 Task: Look for space in Râmnicu Sărat, Romania from 15th June, 2023 to 21st June, 2023 for 5 adults in price range Rs.14000 to Rs.25000. Place can be entire place with 3 bedrooms having 3 beds and 3 bathrooms. Property type can be house, flat, guest house. Booking option can be shelf check-in. Required host language is English.
Action: Mouse moved to (474, 81)
Screenshot: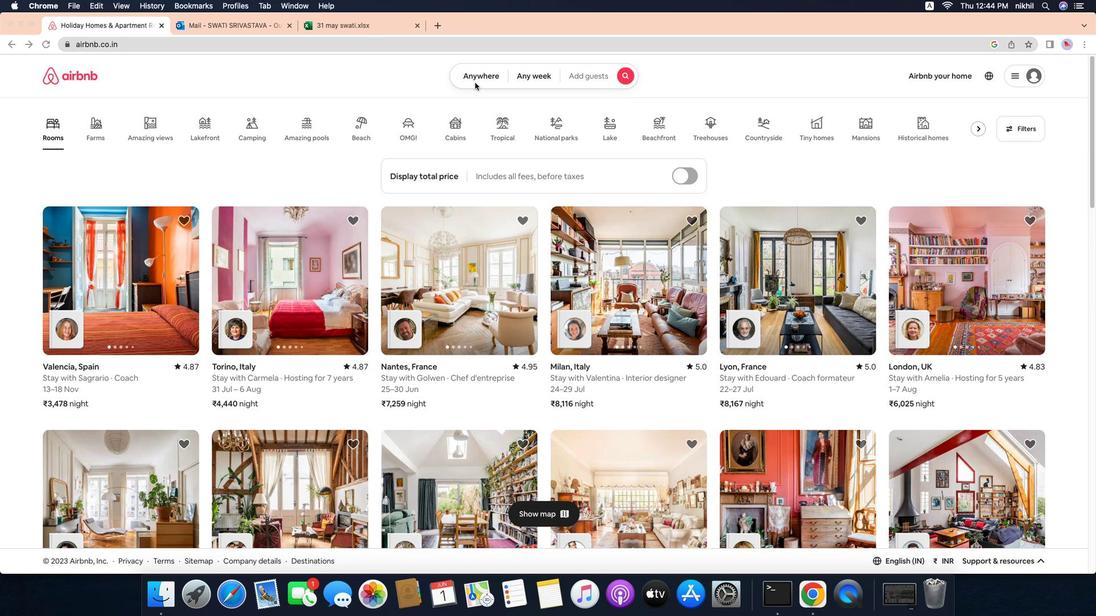 
Action: Mouse pressed left at (474, 81)
Screenshot: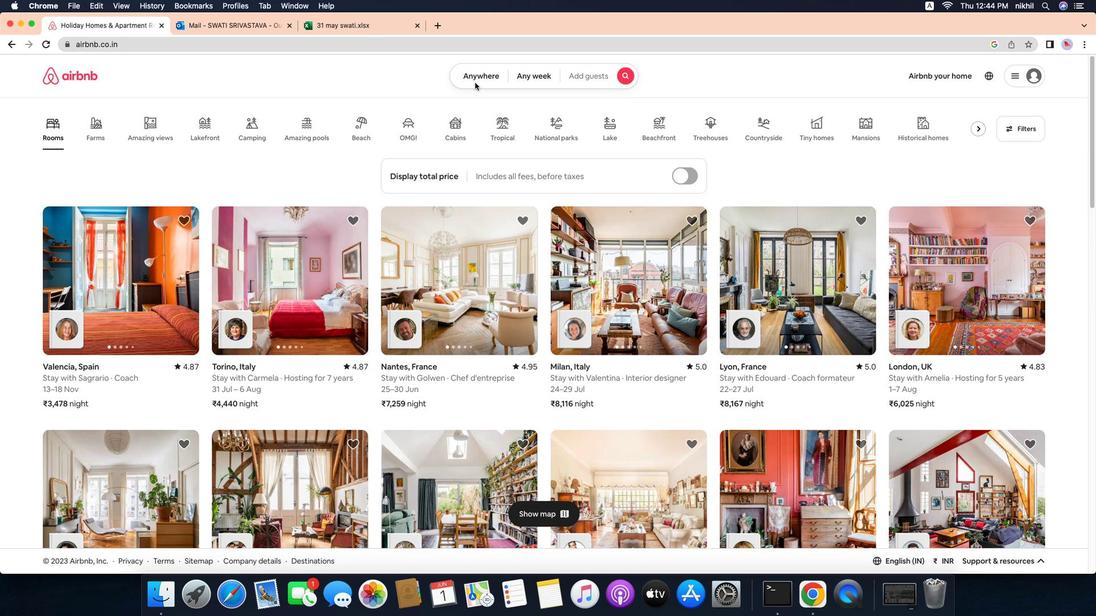 
Action: Mouse moved to (479, 77)
Screenshot: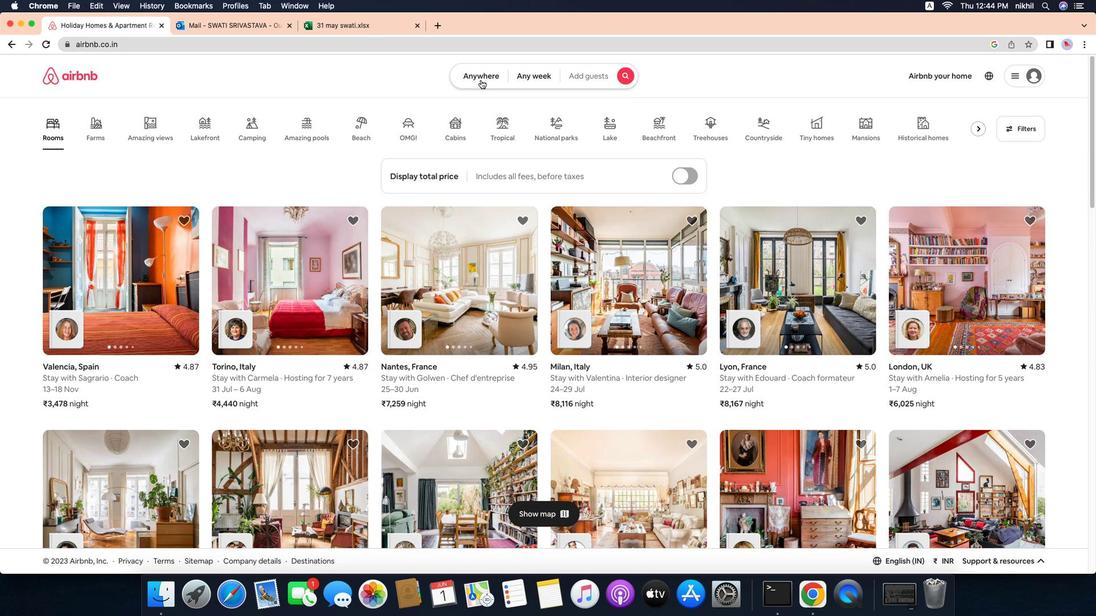 
Action: Mouse pressed left at (479, 77)
Screenshot: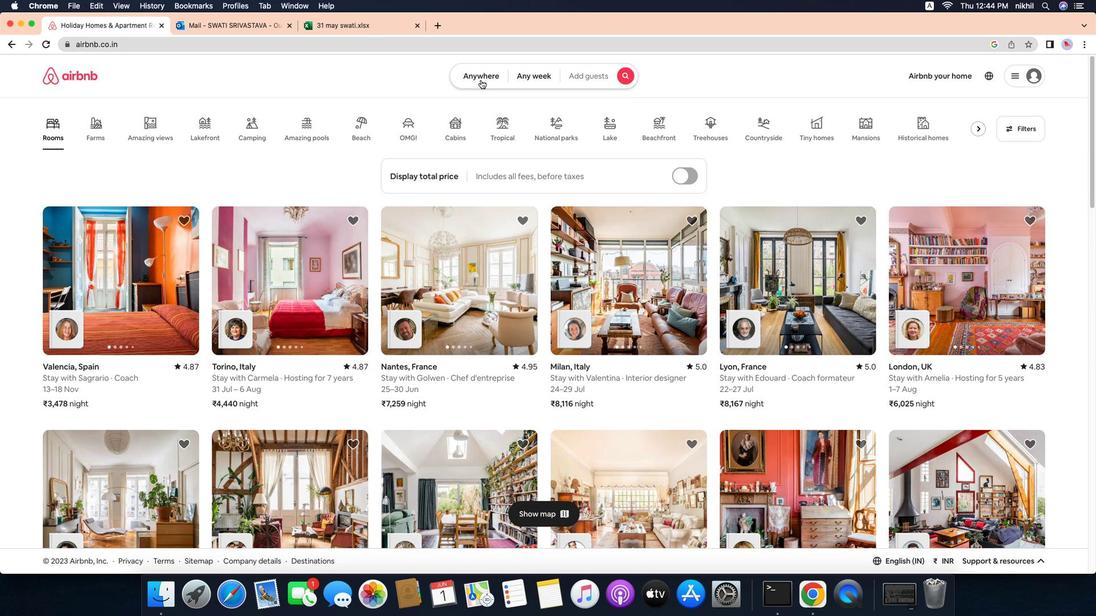 
Action: Mouse moved to (392, 118)
Screenshot: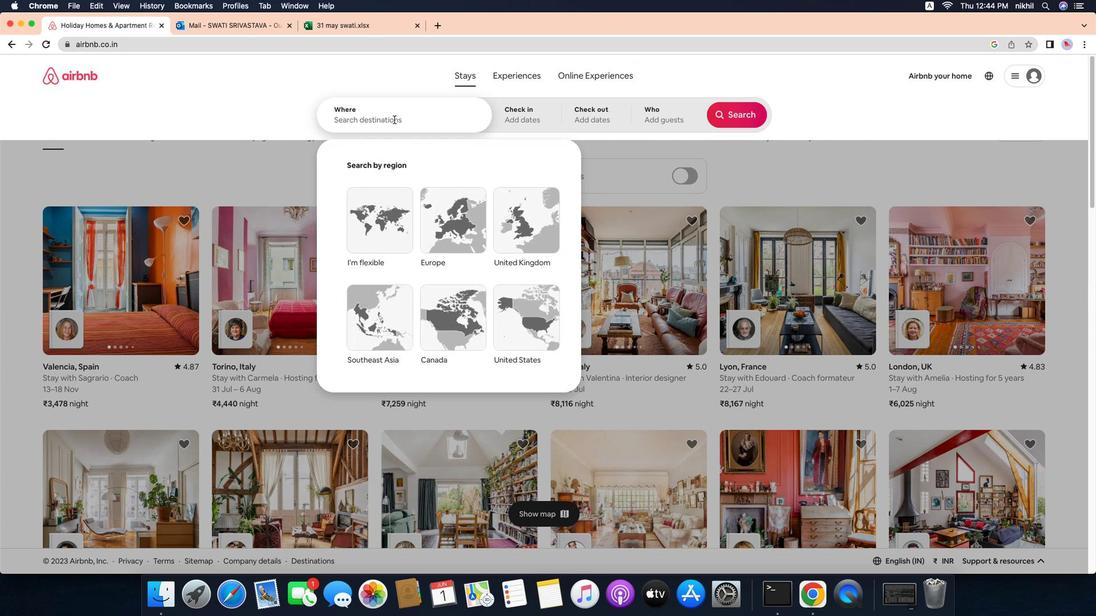 
Action: Mouse pressed left at (392, 118)
Screenshot: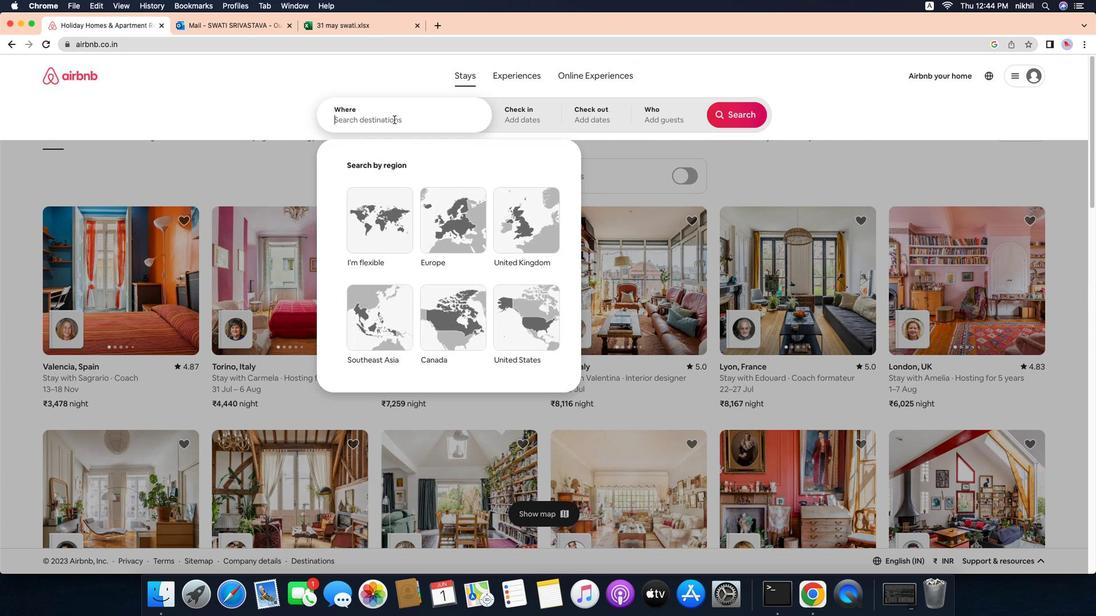 
Action: Mouse moved to (393, 117)
Screenshot: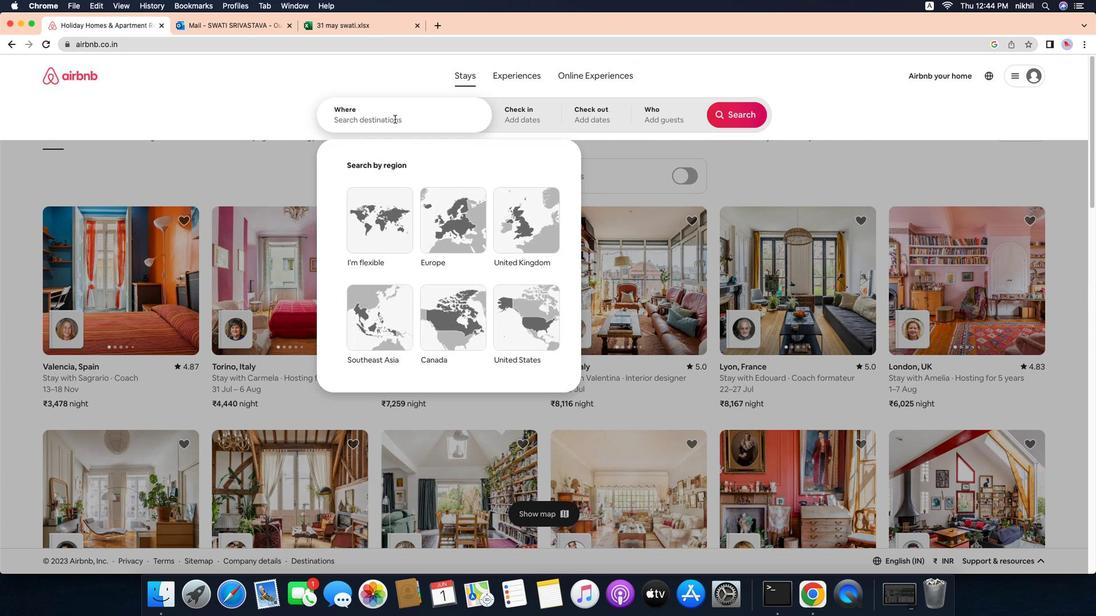 
Action: Key pressed Key.caps_lock'R'Key.caps_lock'a''m''n''i''c''u'Key.spaceKey.caps_lock'S'Key.caps_lock'a'
Screenshot: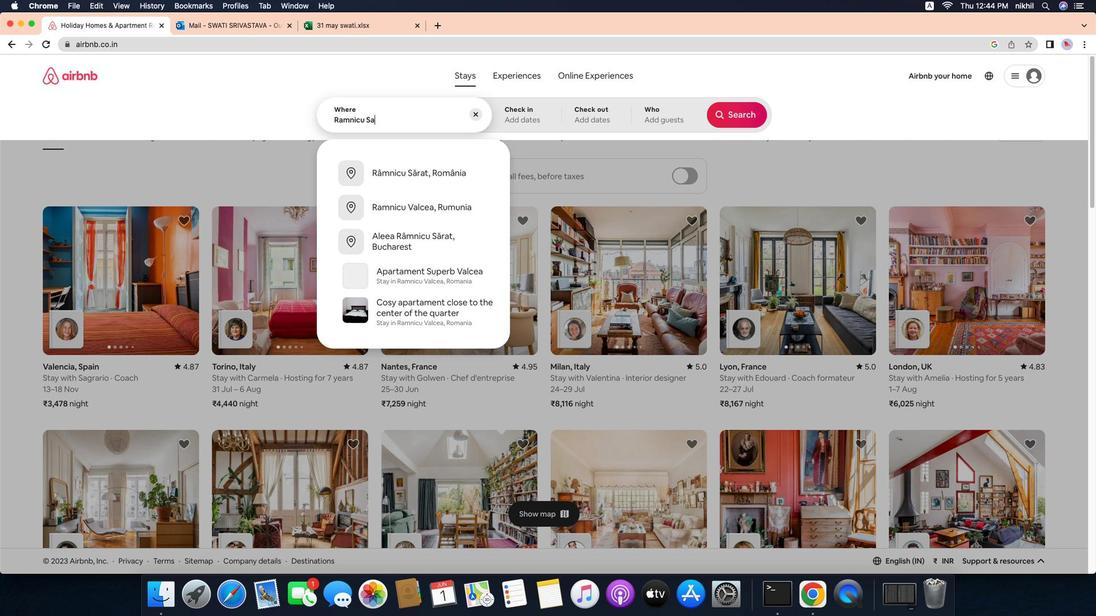 
Action: Mouse moved to (466, 179)
Screenshot: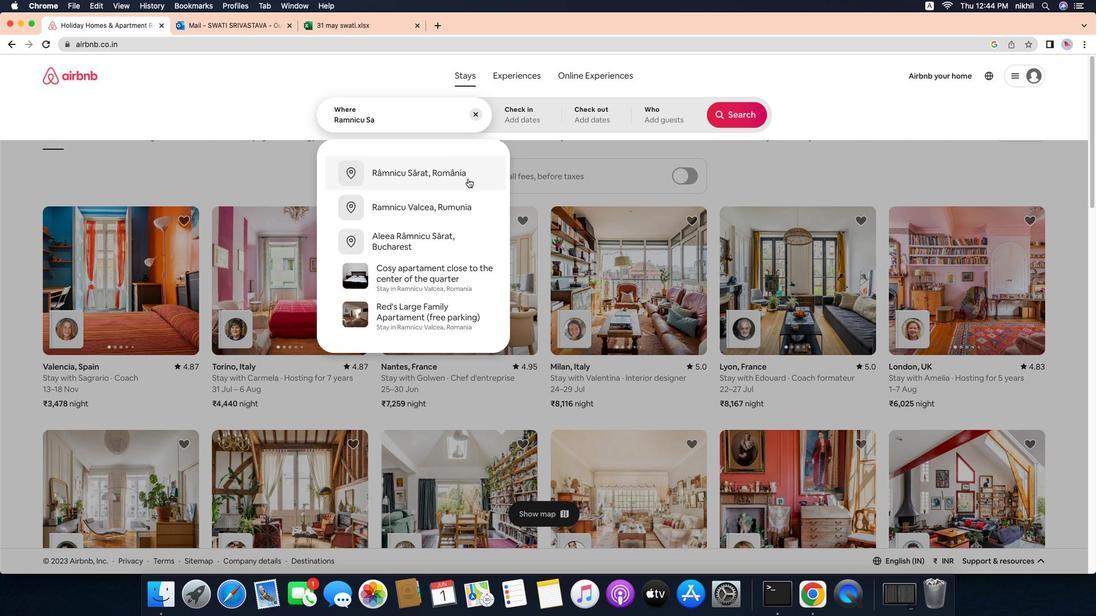 
Action: Mouse pressed left at (466, 179)
Screenshot: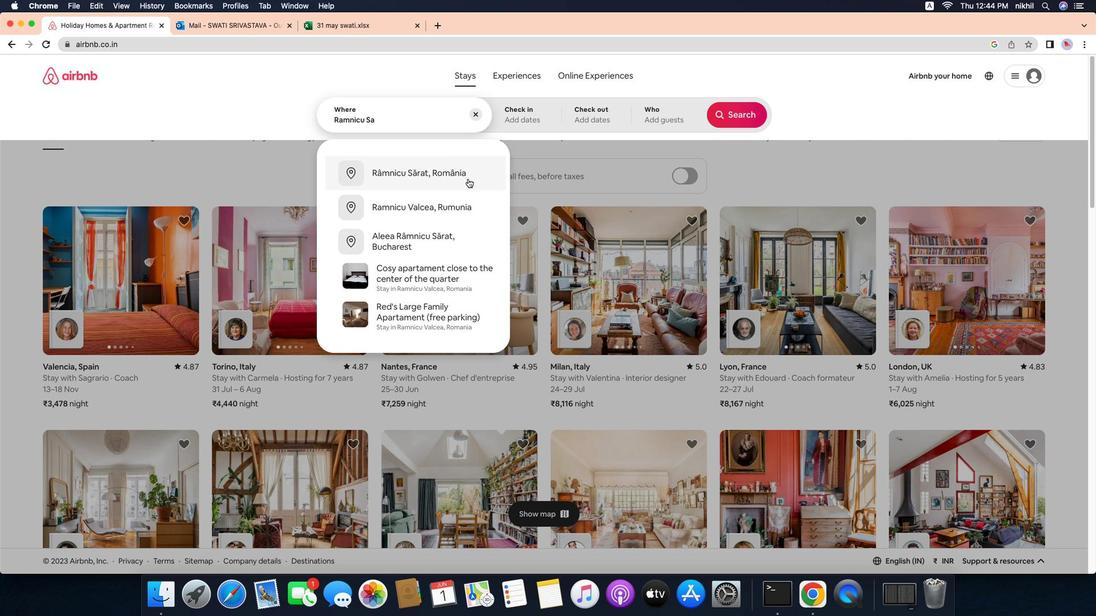 
Action: Mouse moved to (462, 296)
Screenshot: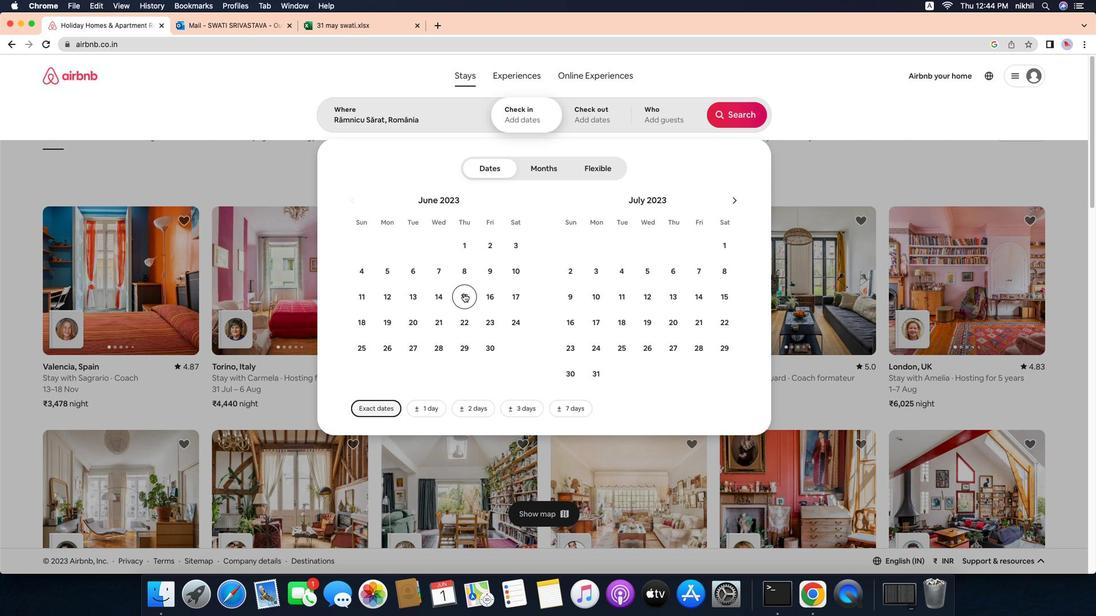 
Action: Mouse pressed left at (462, 296)
Screenshot: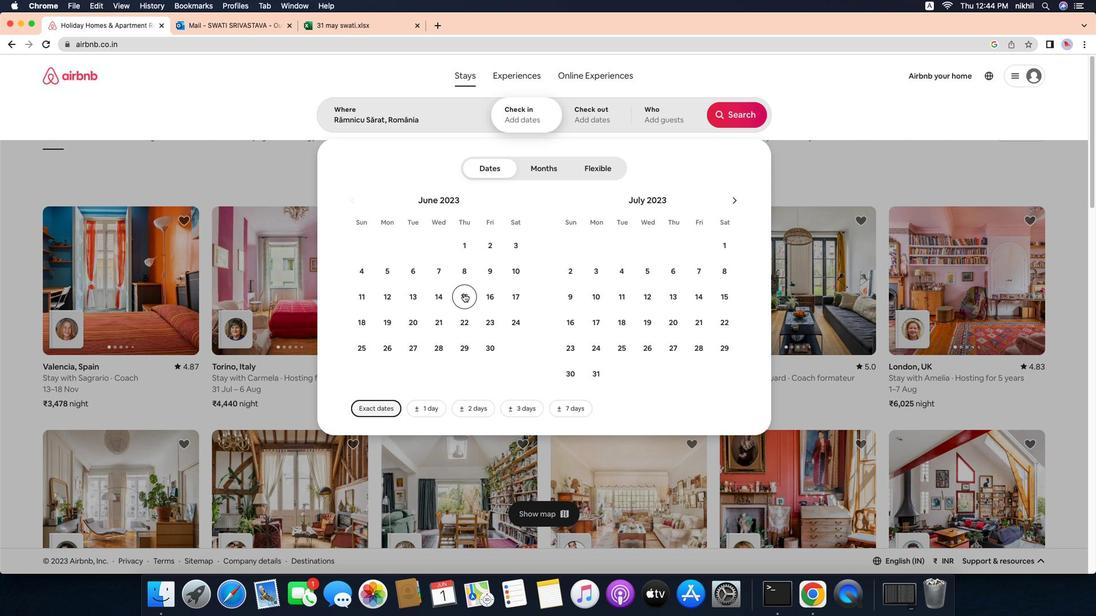
Action: Mouse moved to (429, 325)
Screenshot: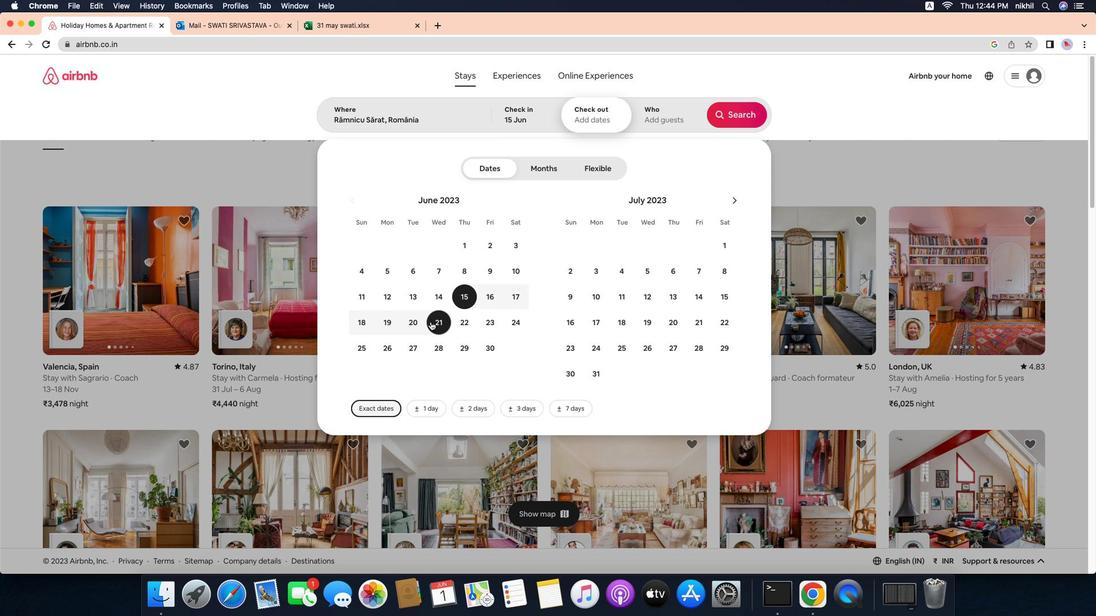 
Action: Mouse pressed left at (429, 325)
Screenshot: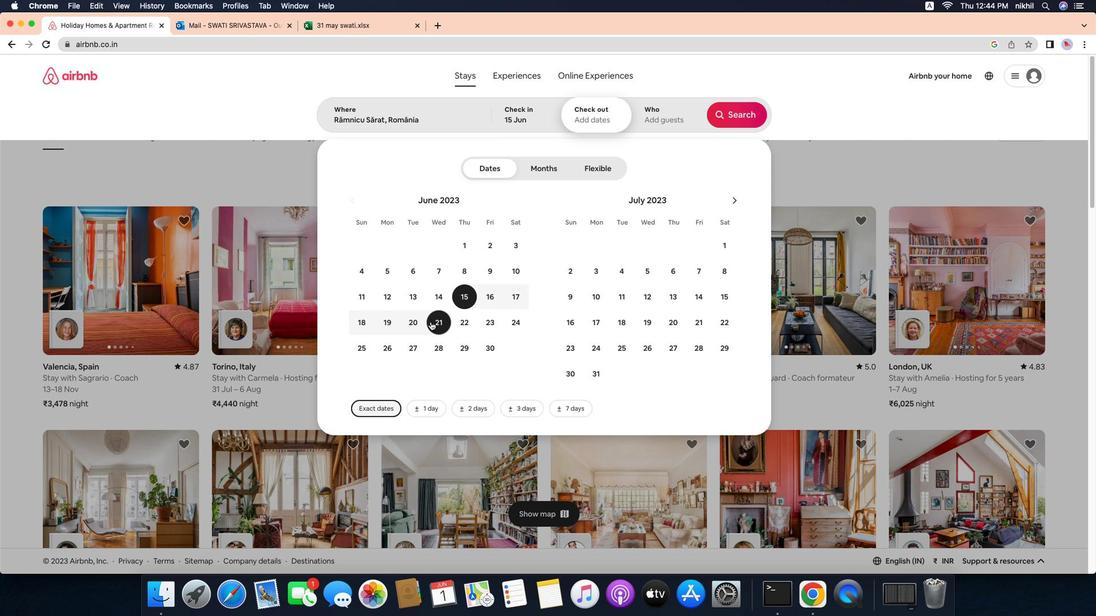 
Action: Mouse moved to (662, 114)
Screenshot: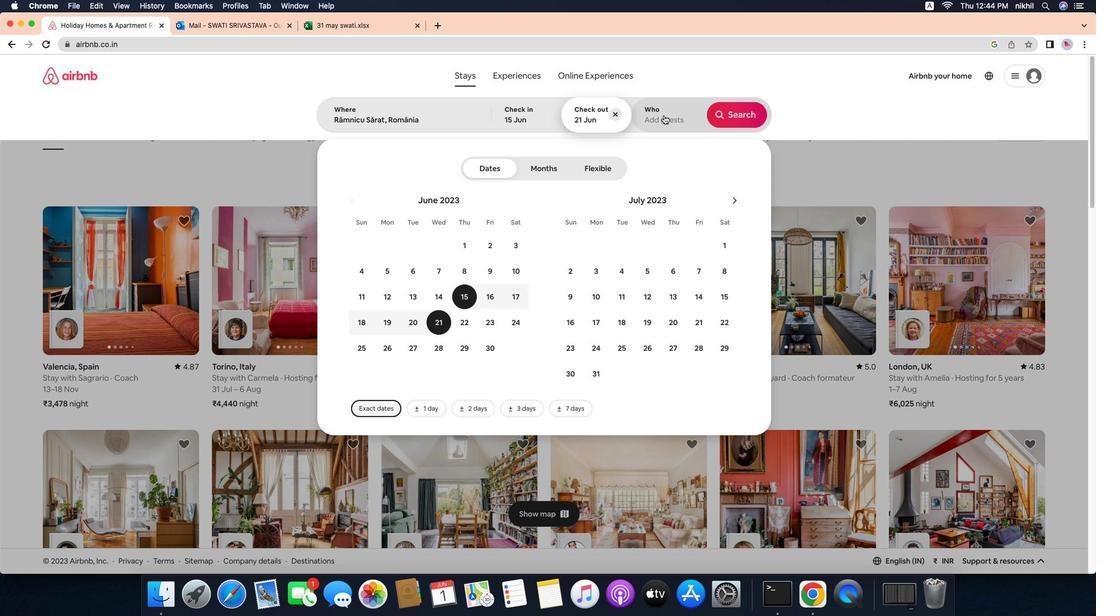 
Action: Mouse pressed left at (662, 114)
Screenshot: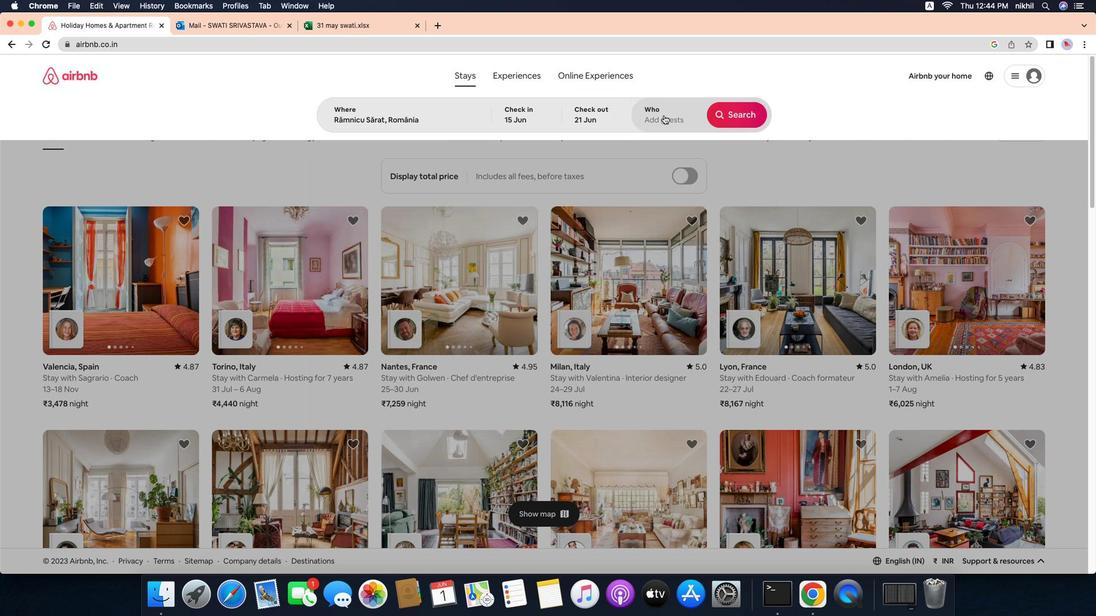 
Action: Mouse moved to (733, 170)
Screenshot: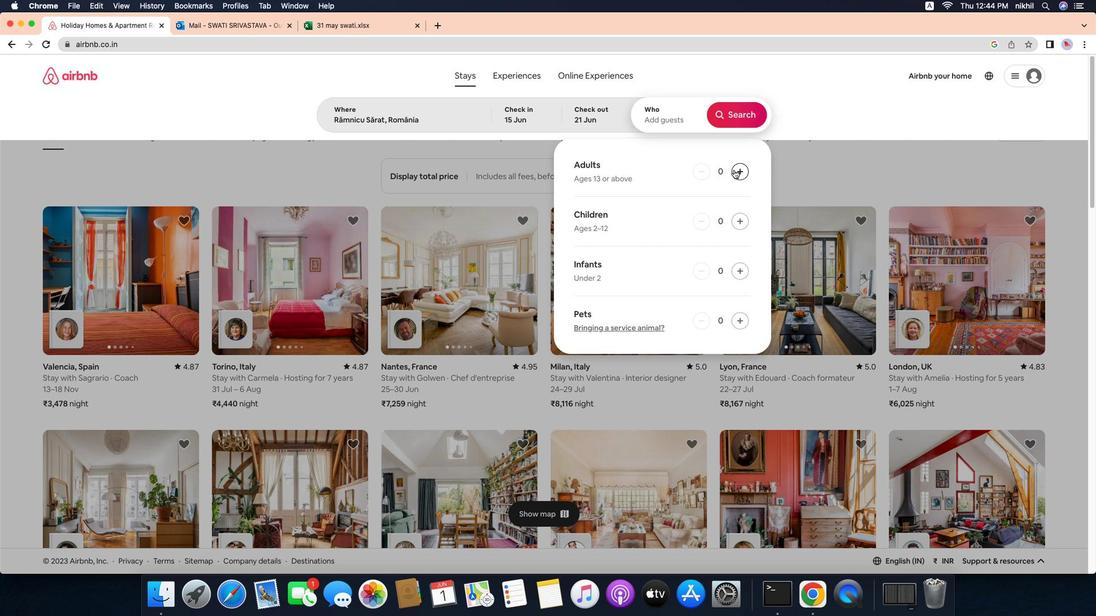 
Action: Mouse pressed left at (733, 170)
Screenshot: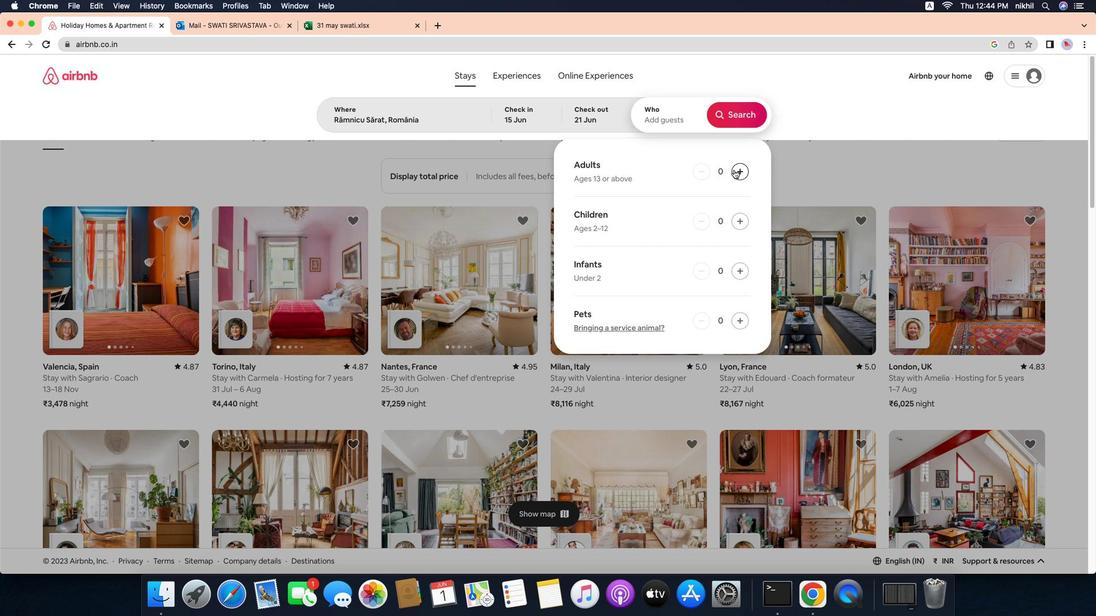 
Action: Mouse pressed left at (733, 170)
Screenshot: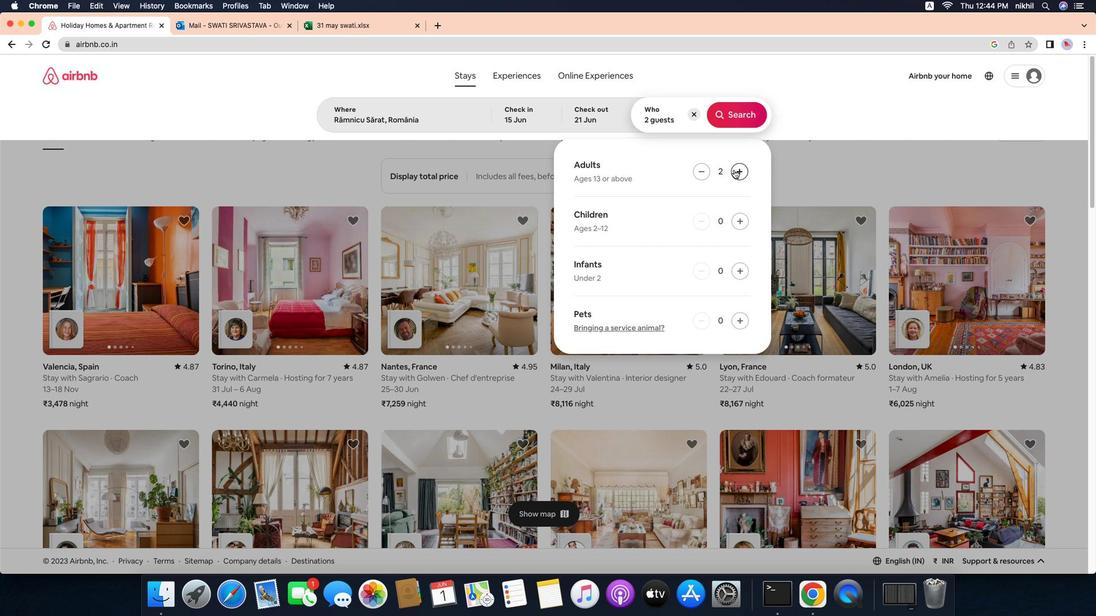 
Action: Mouse pressed left at (733, 170)
Screenshot: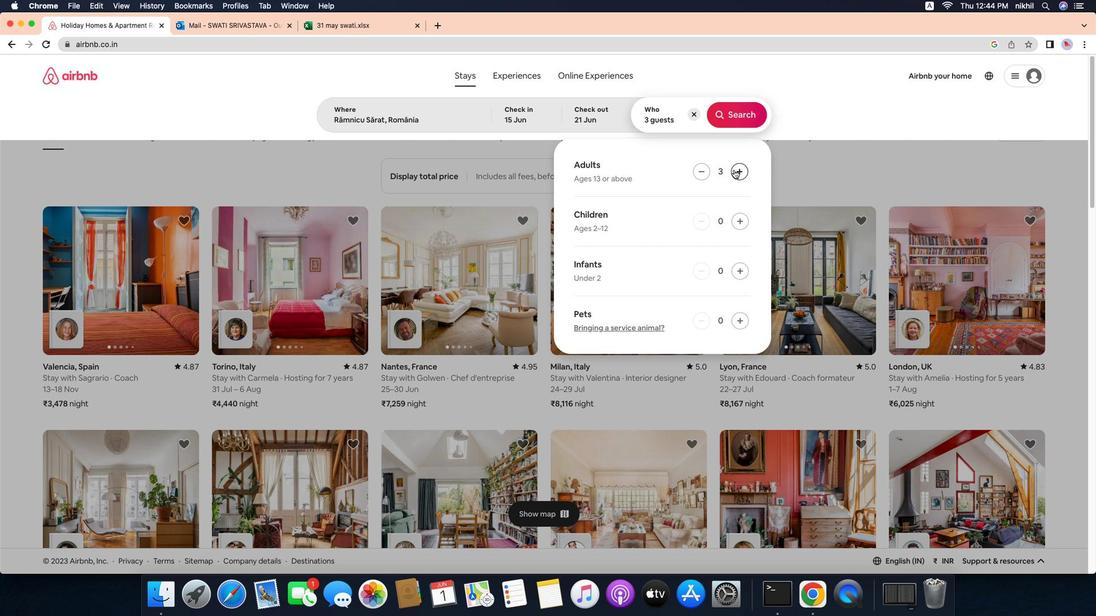 
Action: Mouse pressed left at (733, 170)
Screenshot: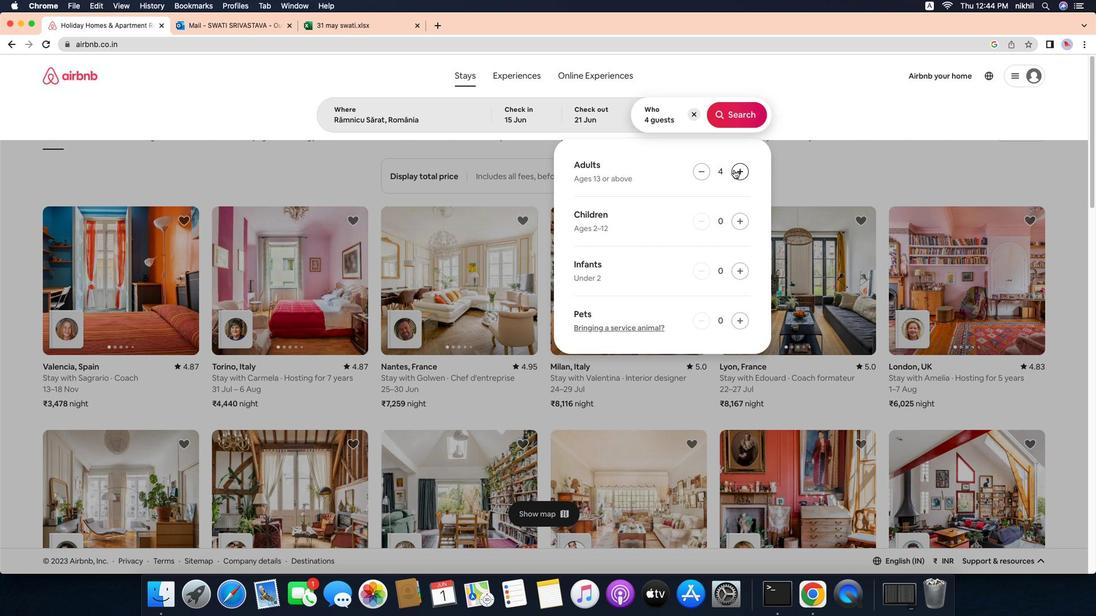 
Action: Mouse pressed left at (733, 170)
Screenshot: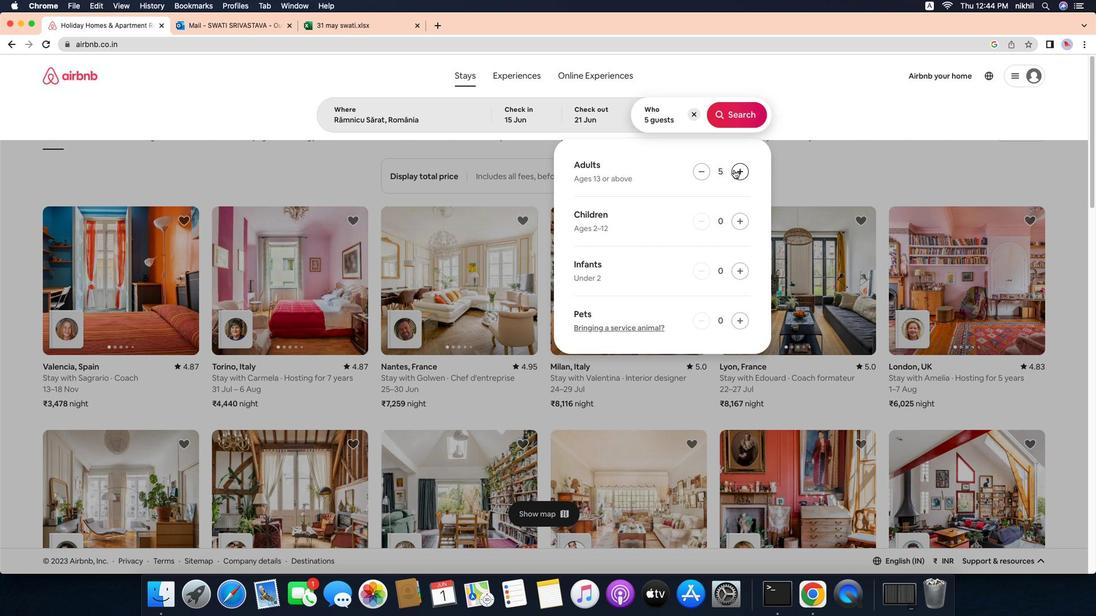 
Action: Mouse moved to (727, 115)
Screenshot: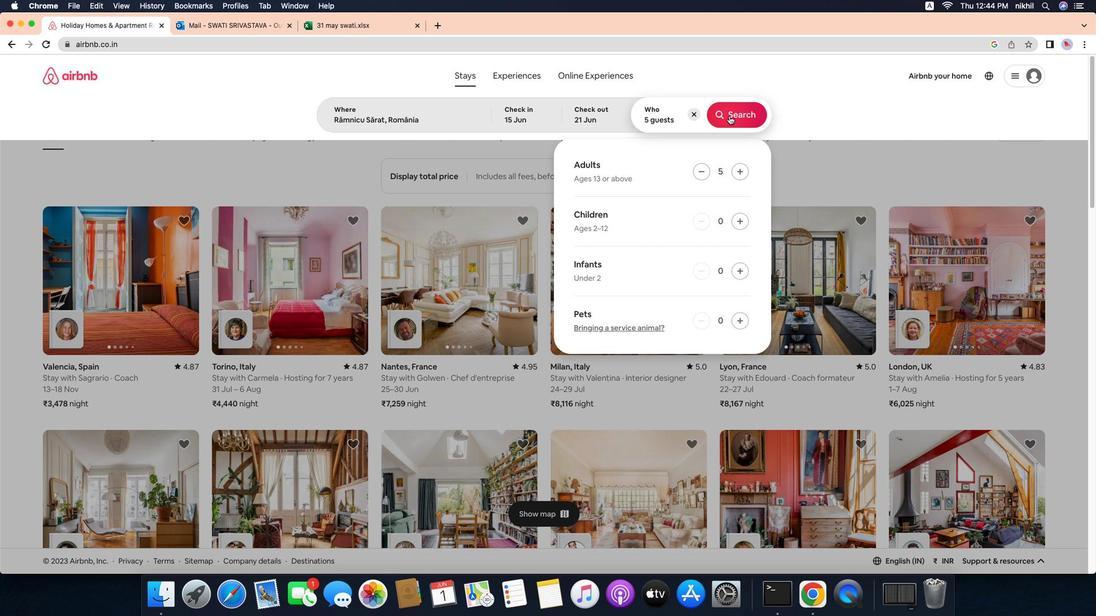 
Action: Mouse pressed left at (727, 115)
Screenshot: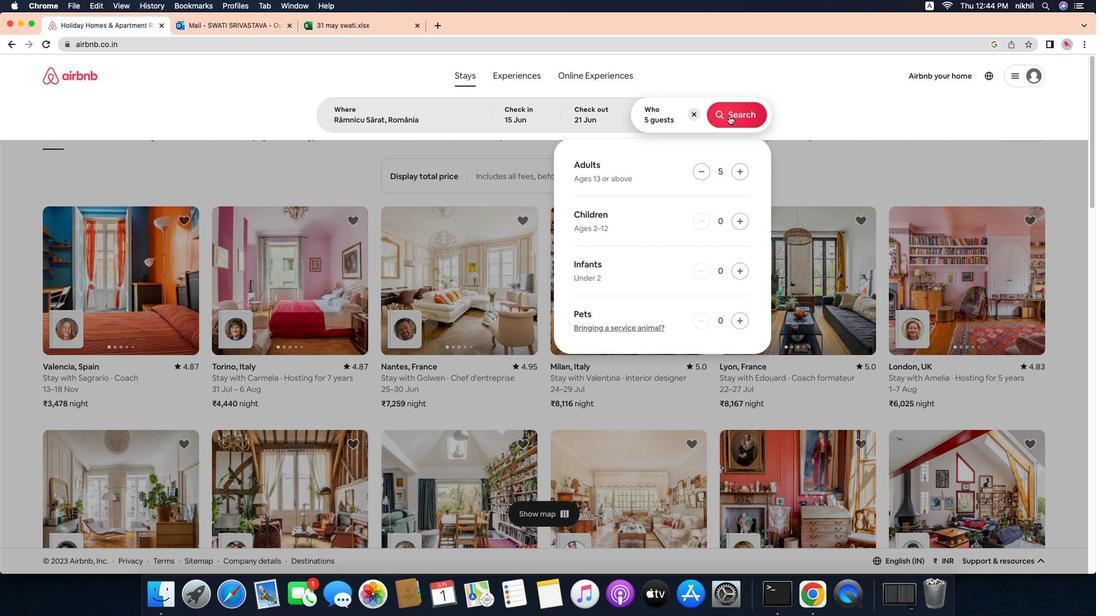 
Action: Mouse moved to (1045, 122)
Screenshot: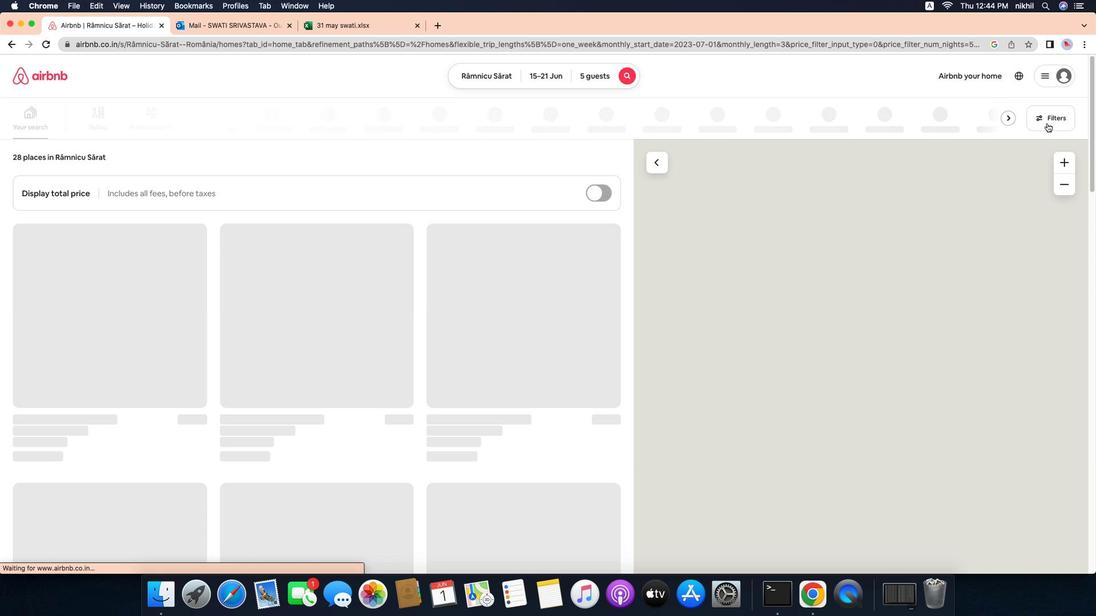 
Action: Mouse pressed left at (1045, 122)
Screenshot: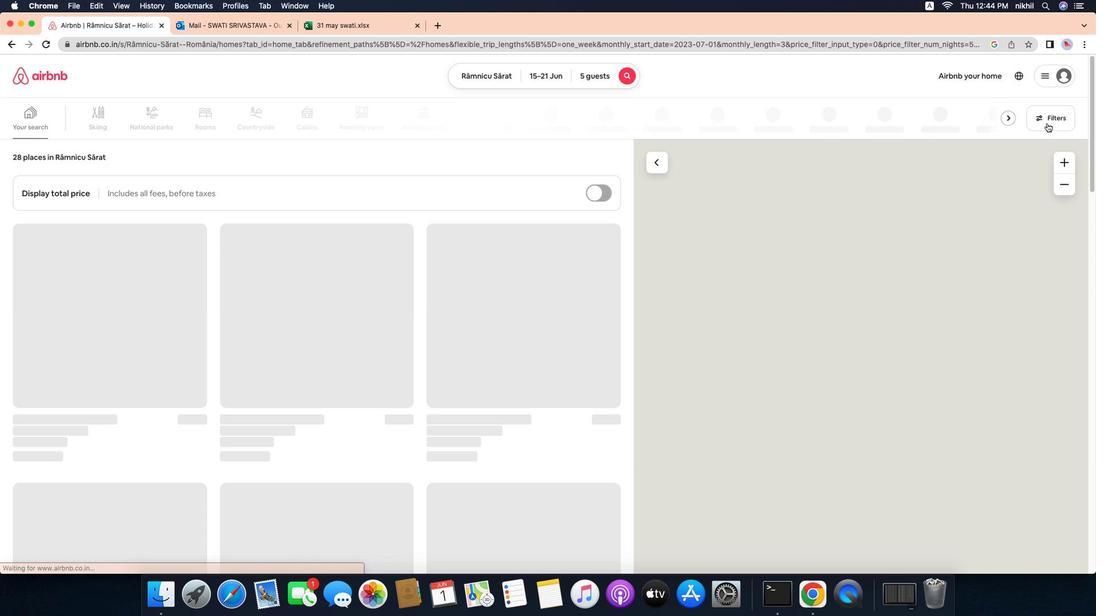
Action: Mouse moved to (412, 391)
Screenshot: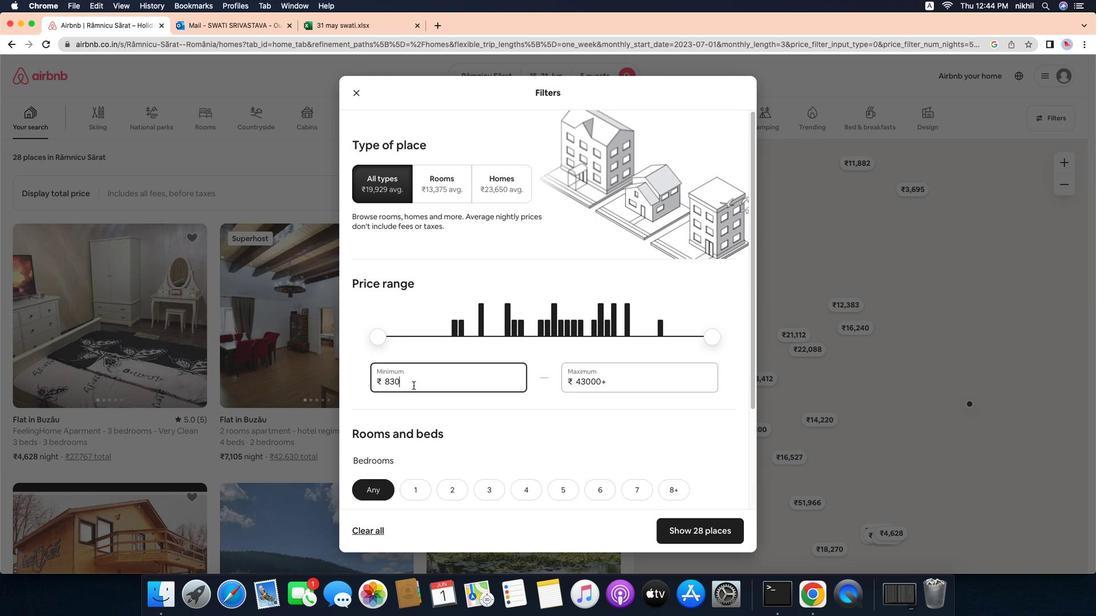 
Action: Mouse pressed left at (412, 391)
Screenshot: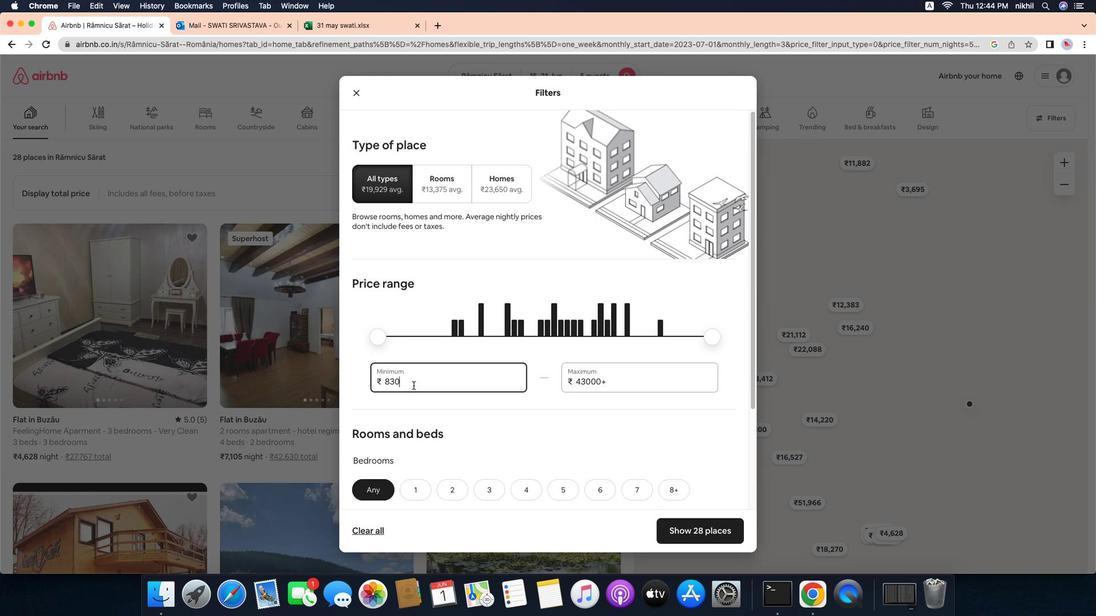 
Action: Mouse moved to (412, 390)
Screenshot: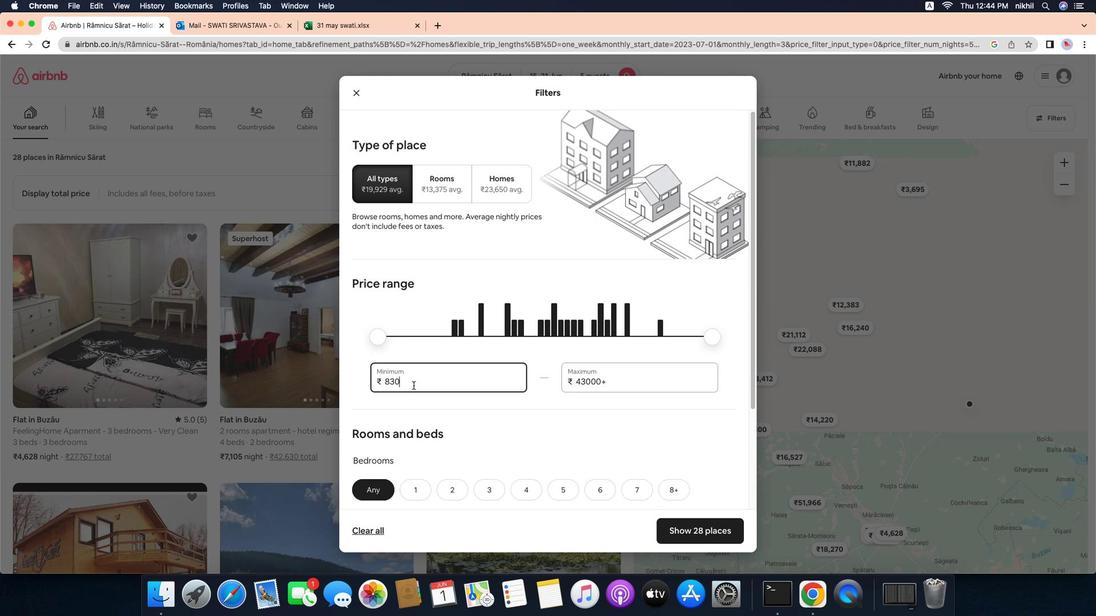 
Action: Key pressed Key.backspaceKey.backspaceKey.backspaceKey.backspace'1''4''0''0''0'
Screenshot: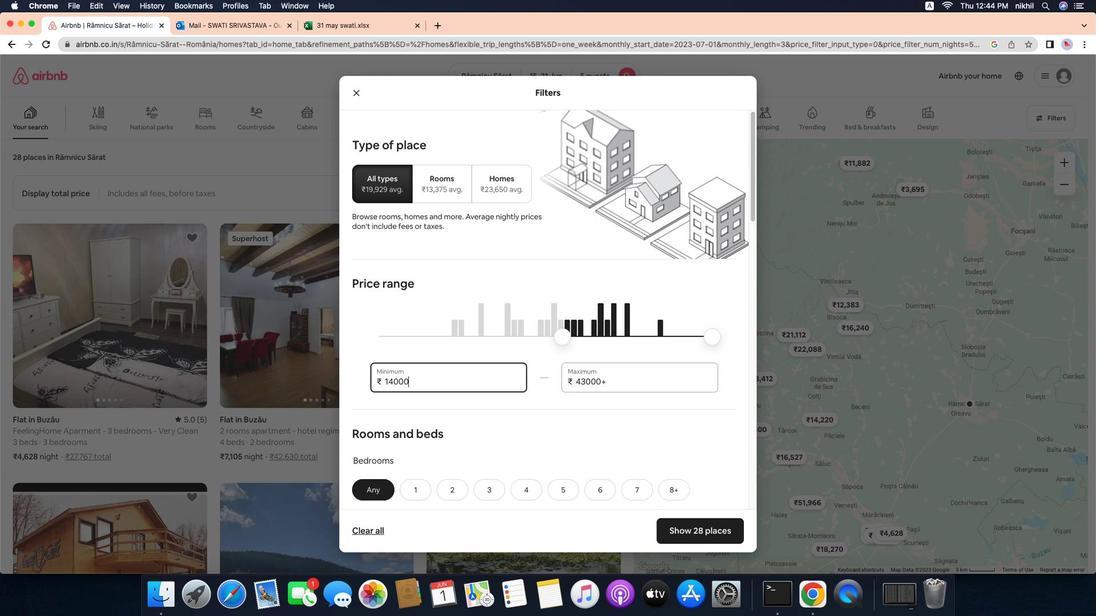 
Action: Mouse moved to (615, 388)
Screenshot: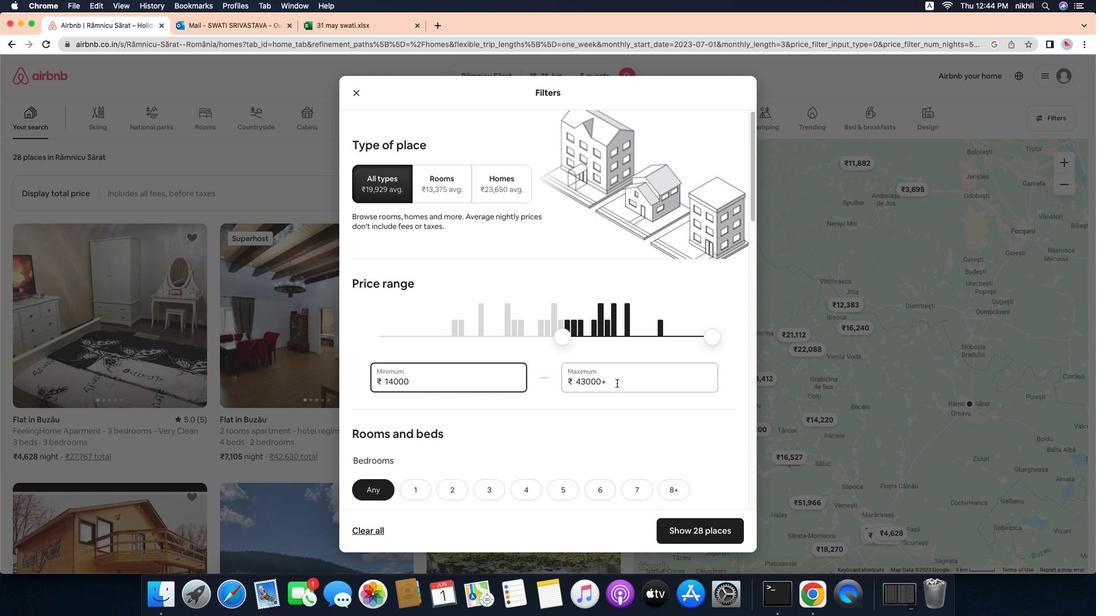 
Action: Mouse pressed left at (615, 388)
Screenshot: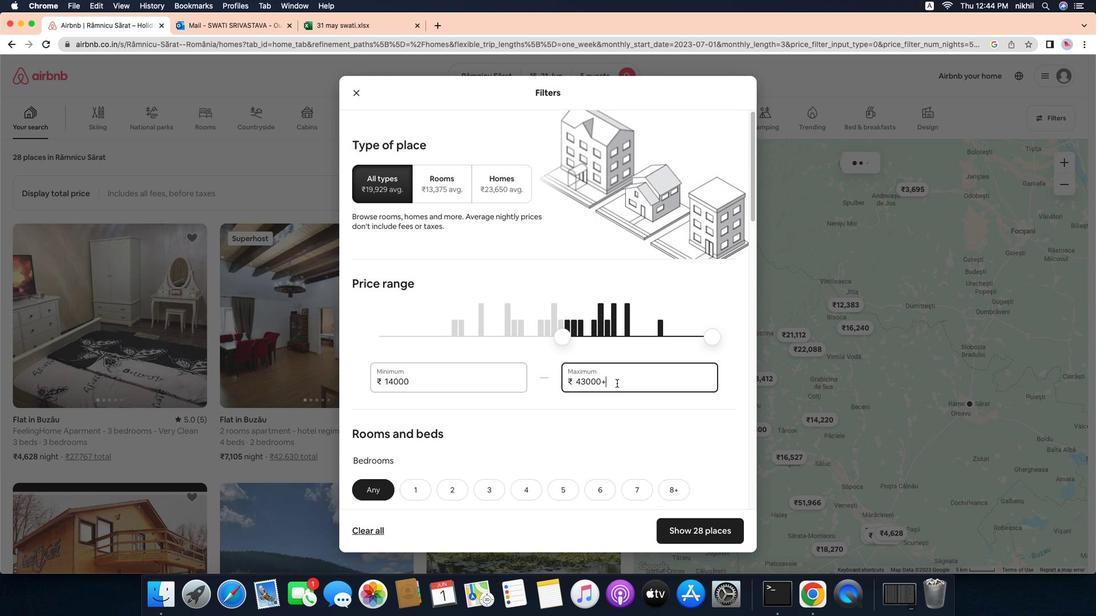 
Action: Mouse moved to (614, 388)
Screenshot: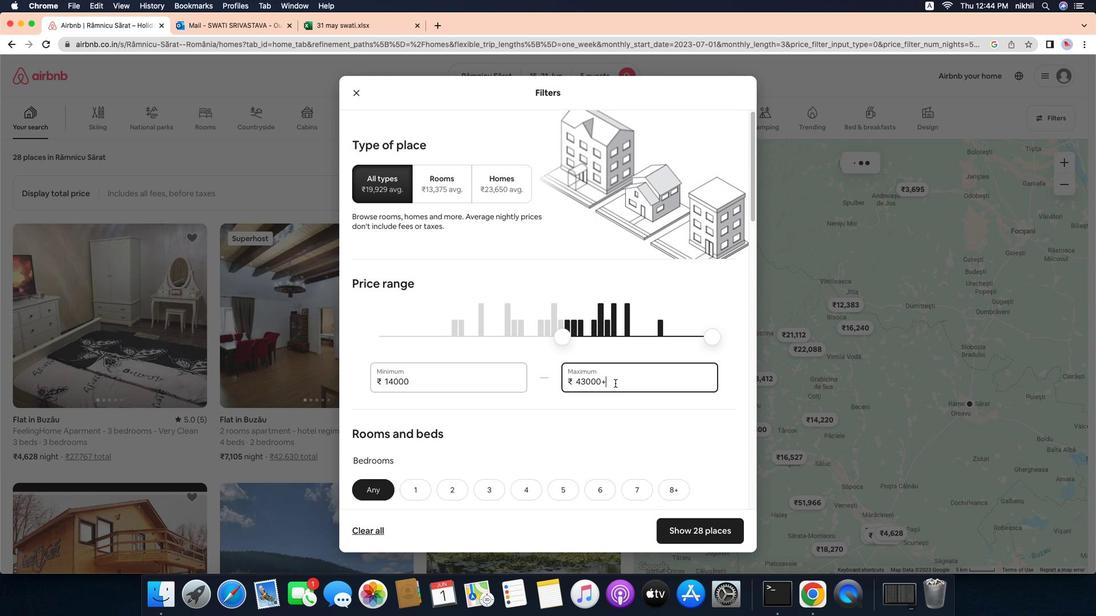 
Action: Key pressed Key.backspaceKey.backspaceKey.backspaceKey.backspaceKey.backspaceKey.backspace'2''5''0''0''0'
Screenshot: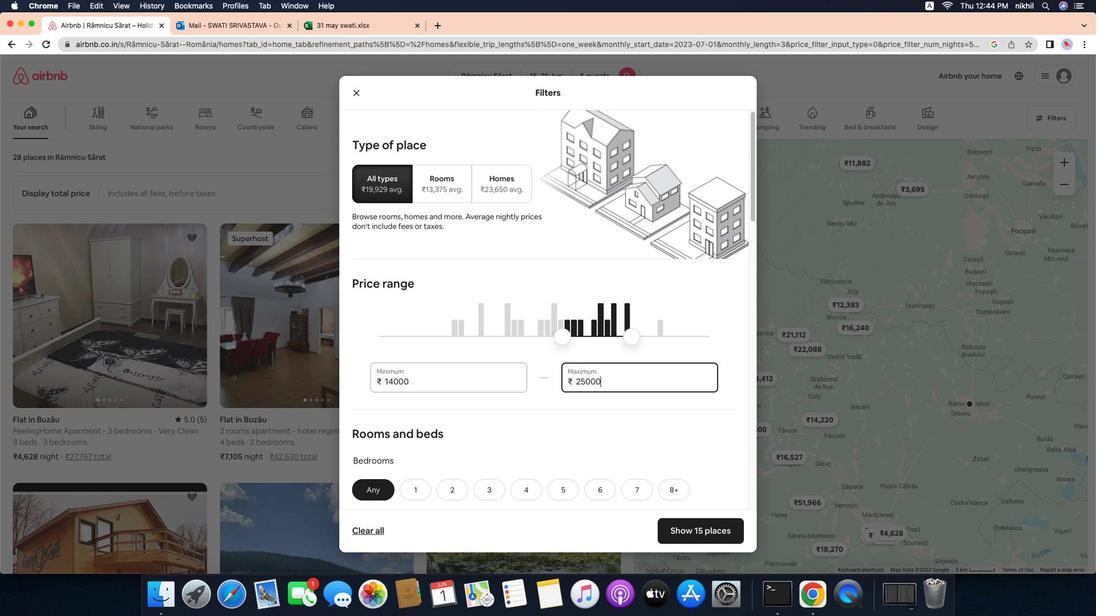
Action: Mouse moved to (522, 394)
Screenshot: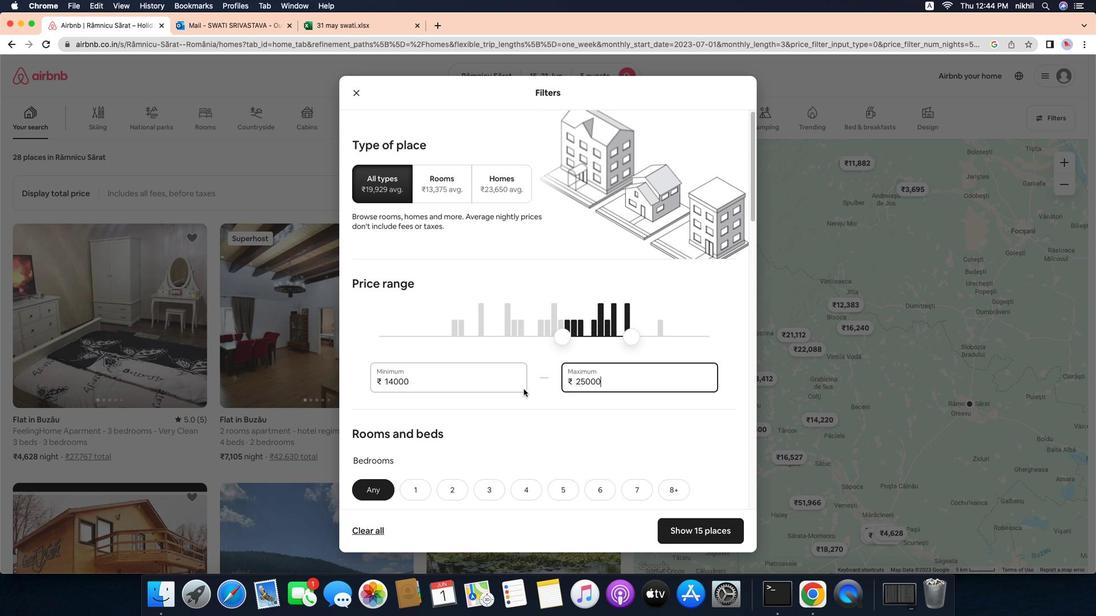 
Action: Mouse scrolled (522, 394) with delta (0, -3)
Screenshot: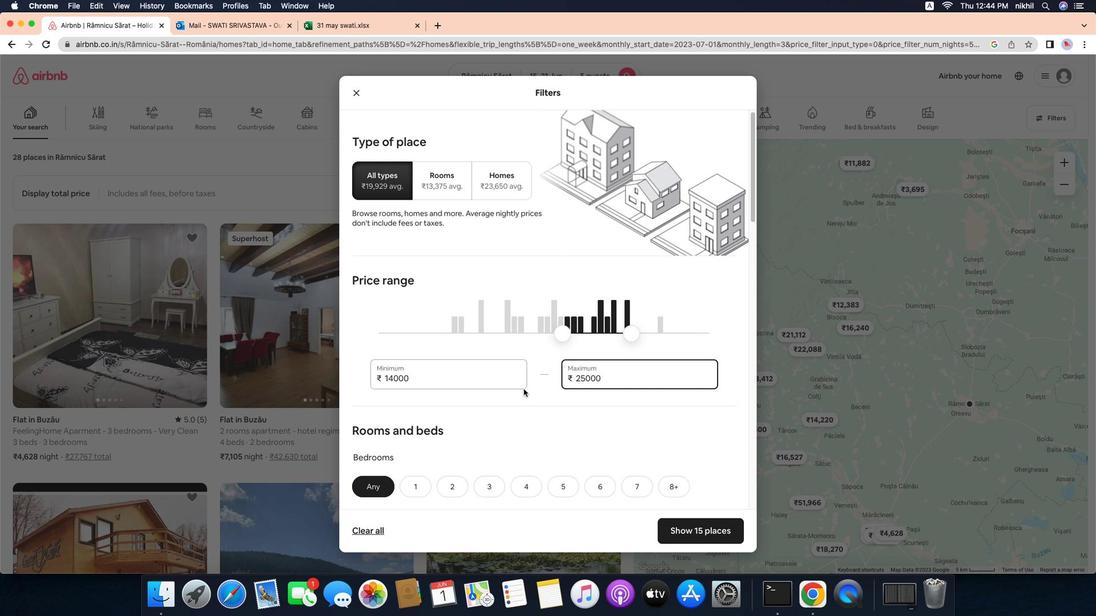 
Action: Mouse scrolled (522, 394) with delta (0, -3)
Screenshot: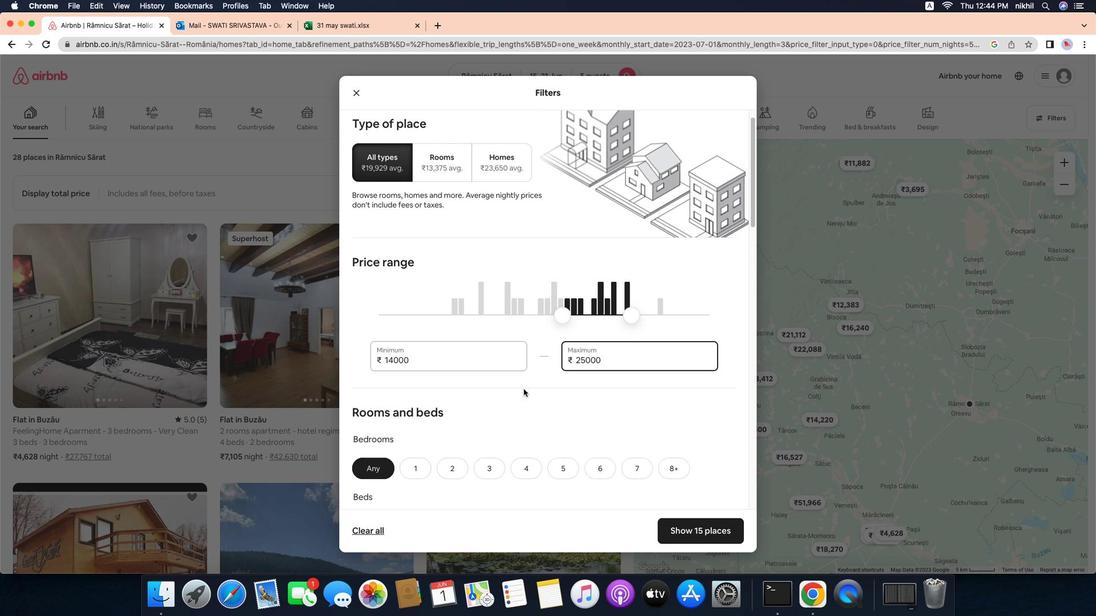 
Action: Mouse scrolled (522, 394) with delta (0, -4)
Screenshot: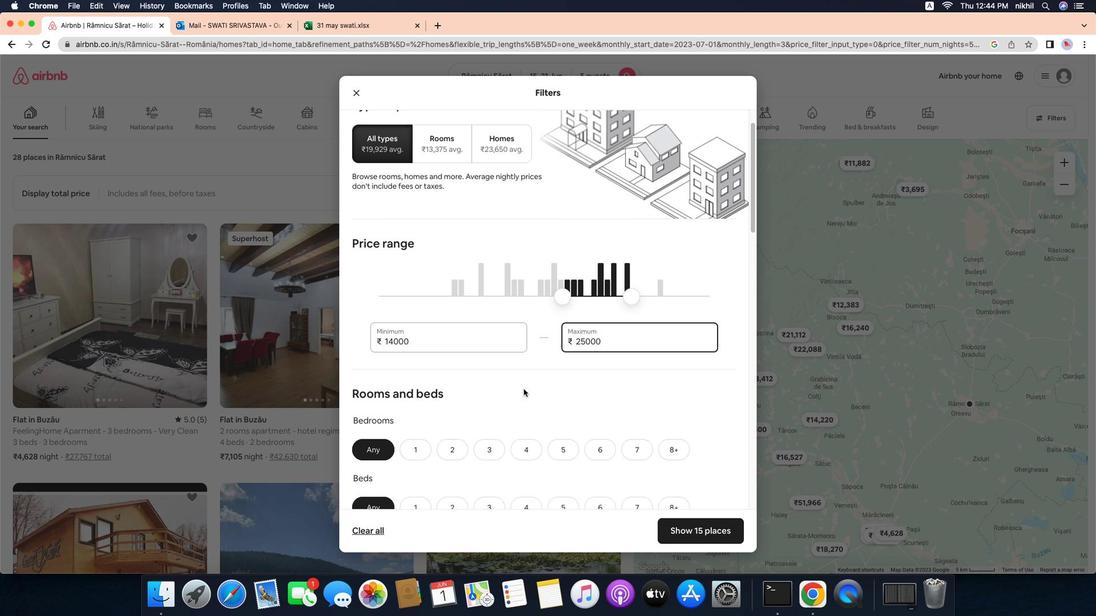 
Action: Mouse scrolled (522, 394) with delta (0, -4)
Screenshot: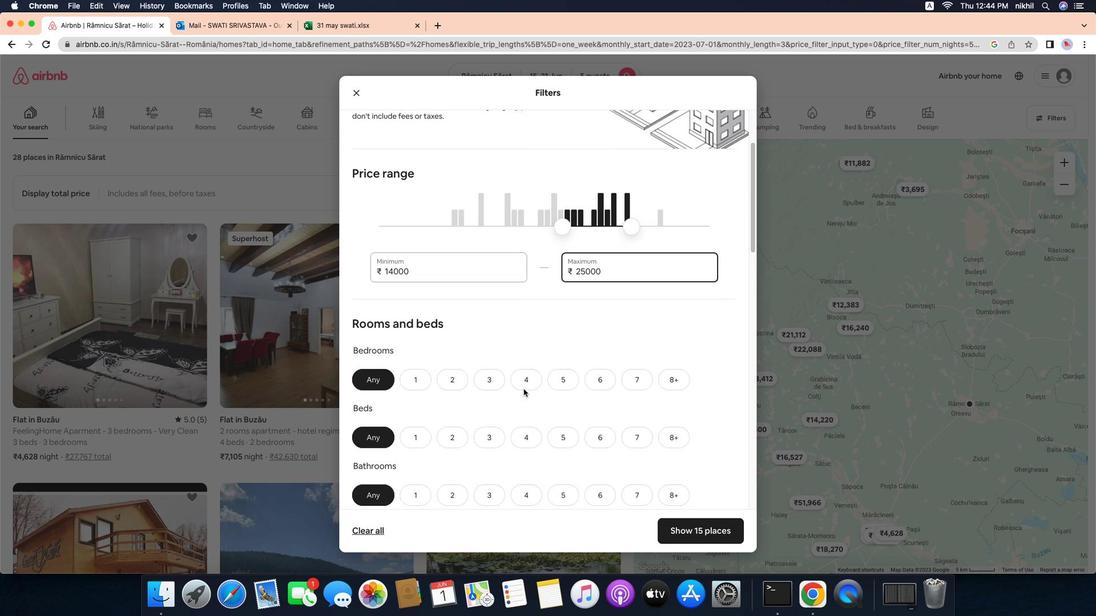
Action: Mouse scrolled (522, 394) with delta (0, -3)
Screenshot: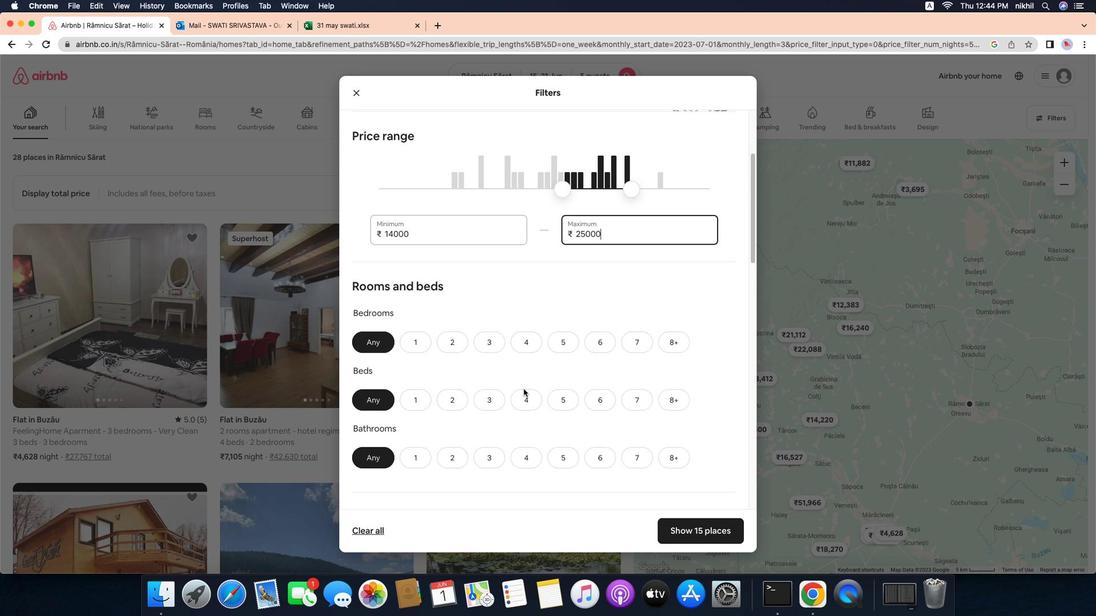 
Action: Mouse scrolled (522, 394) with delta (0, -3)
Screenshot: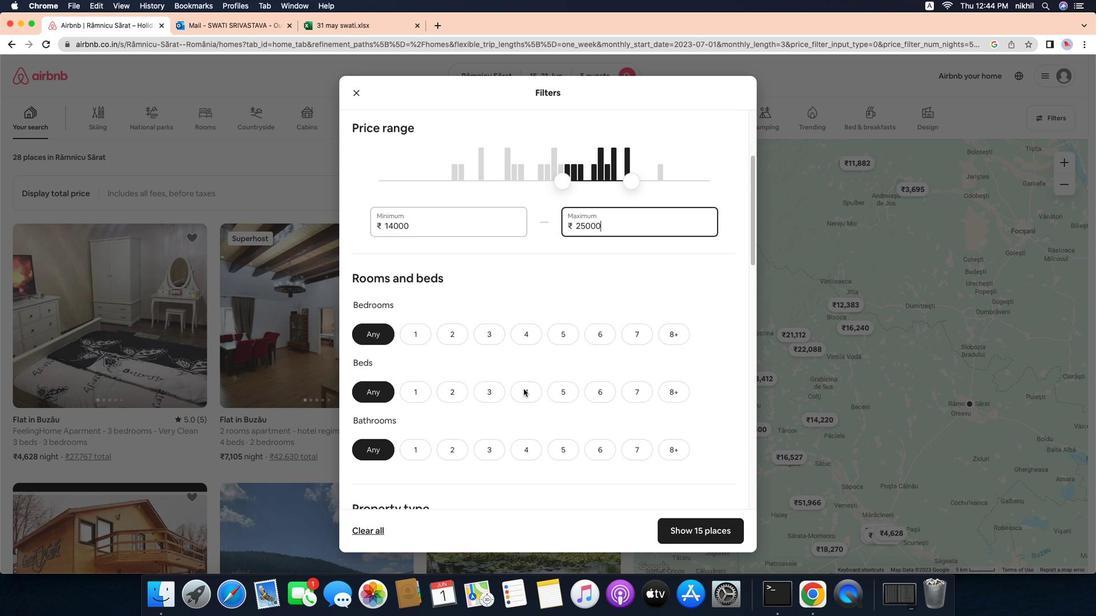 
Action: Mouse moved to (484, 327)
Screenshot: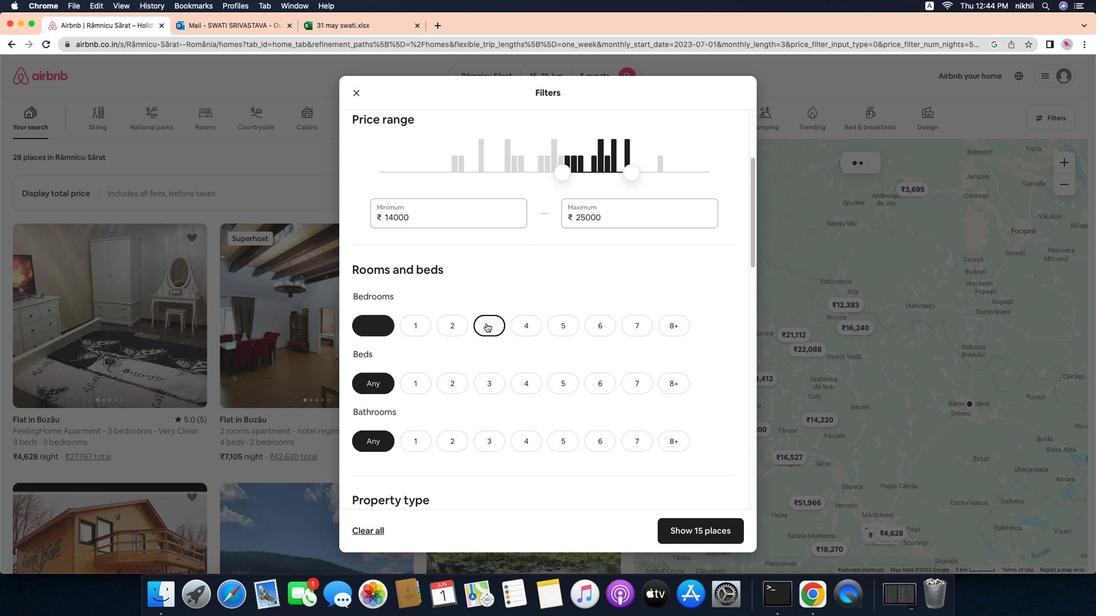 
Action: Mouse pressed left at (484, 327)
Screenshot: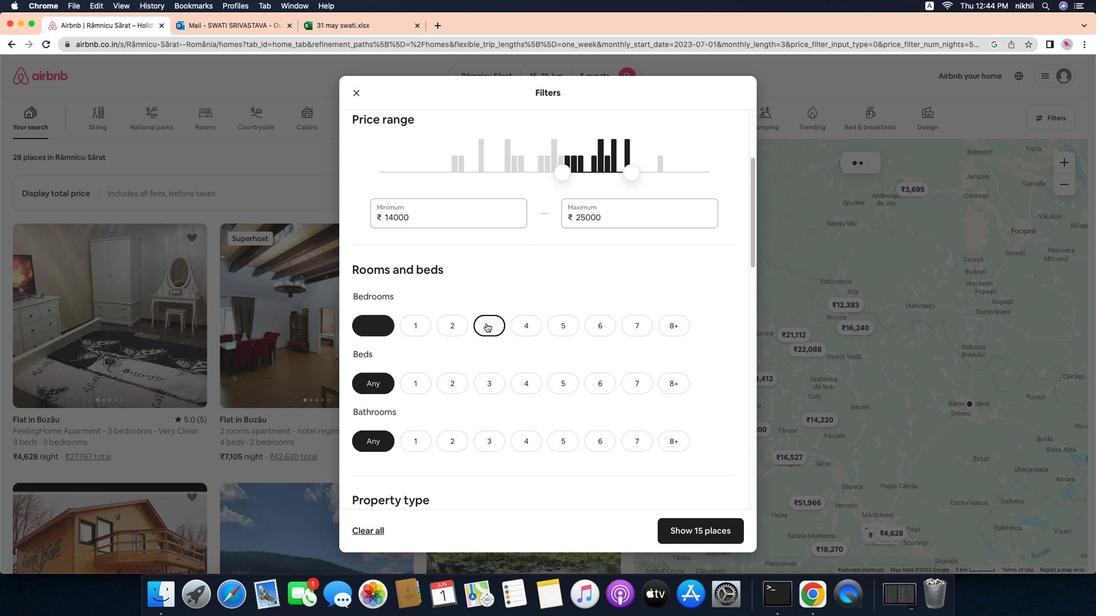 
Action: Mouse moved to (490, 388)
Screenshot: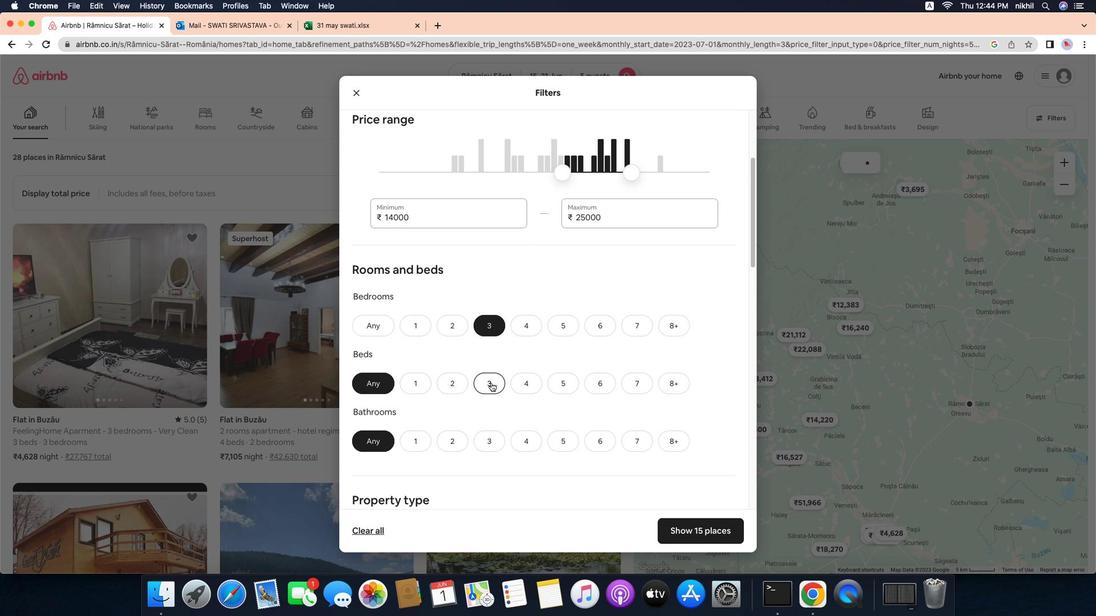 
Action: Mouse pressed left at (490, 388)
Screenshot: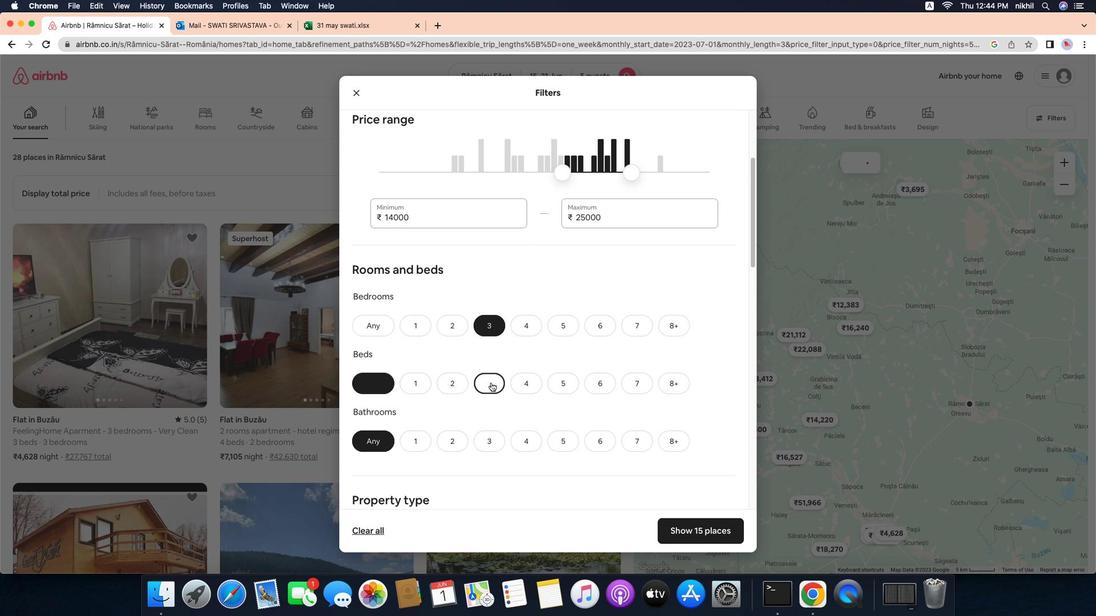 
Action: Mouse moved to (486, 449)
Screenshot: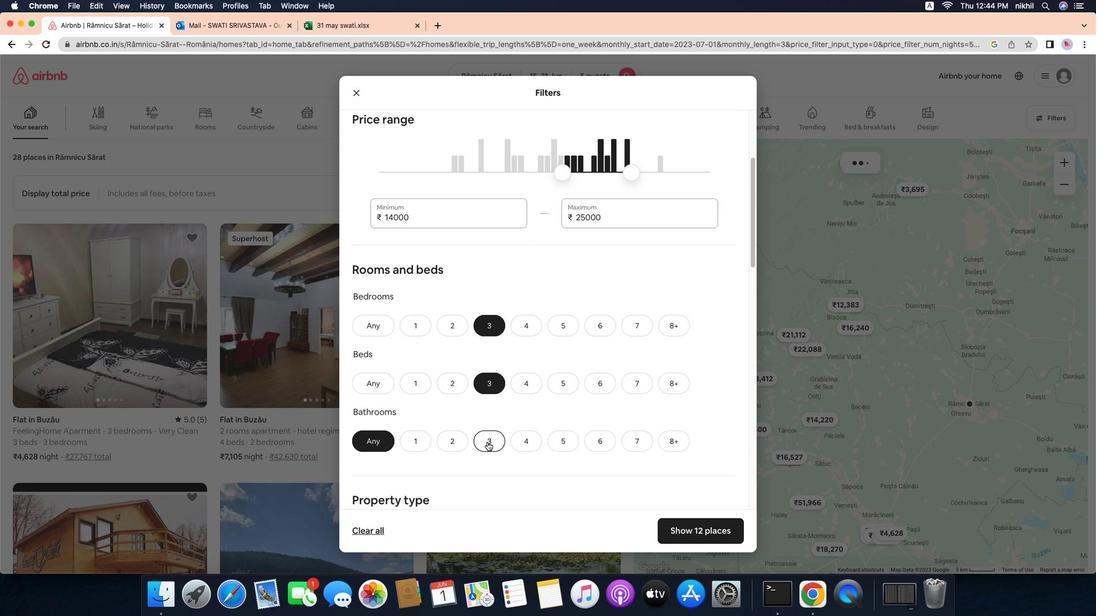 
Action: Mouse pressed left at (486, 449)
Screenshot: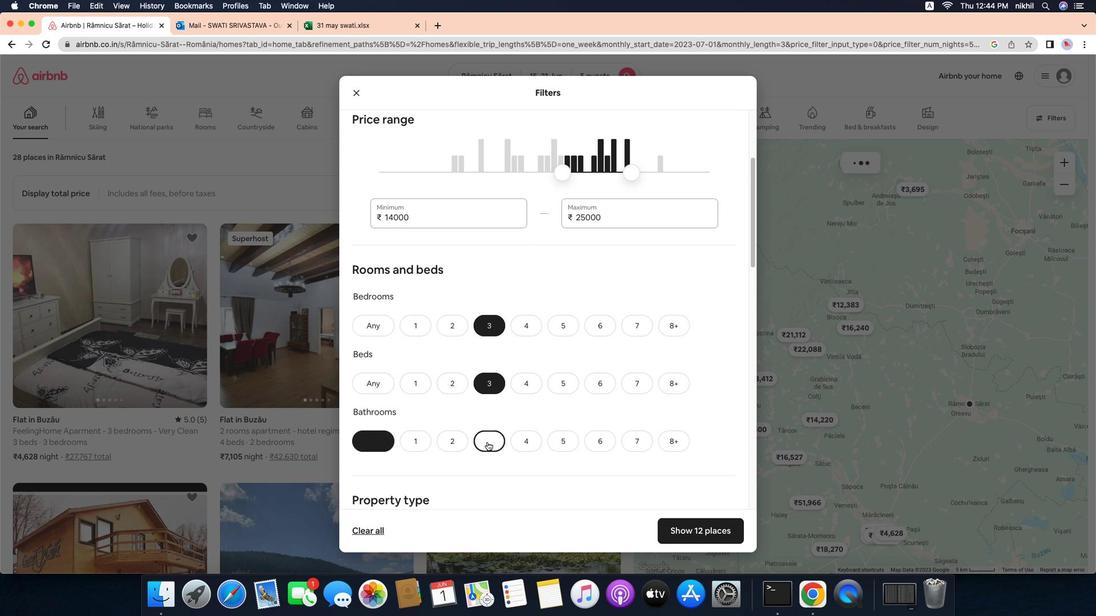 
Action: Mouse moved to (520, 408)
Screenshot: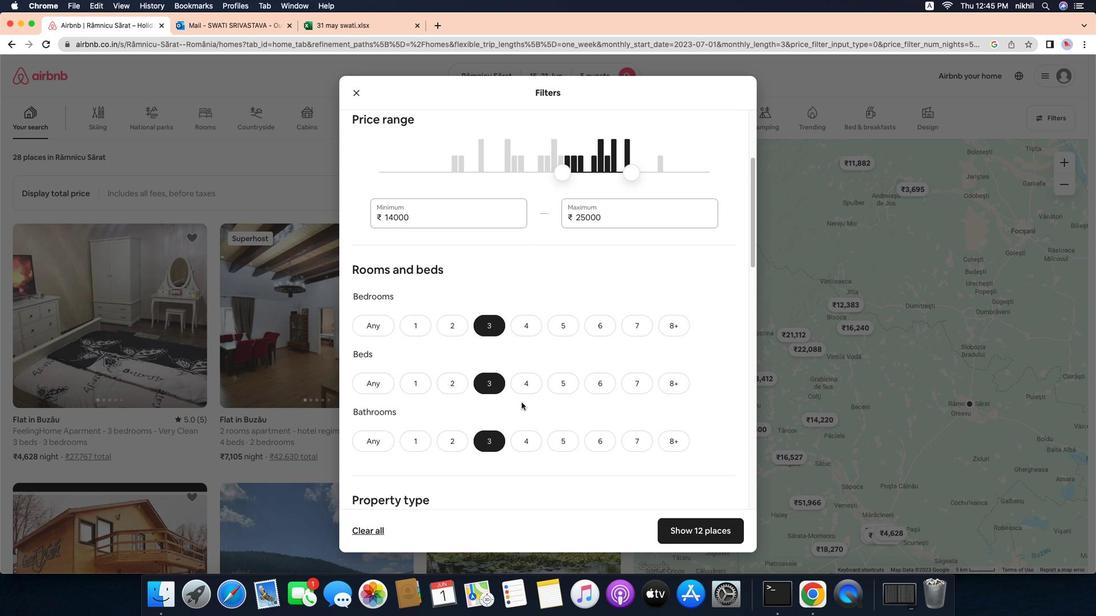 
Action: Mouse scrolled (520, 408) with delta (0, -3)
Screenshot: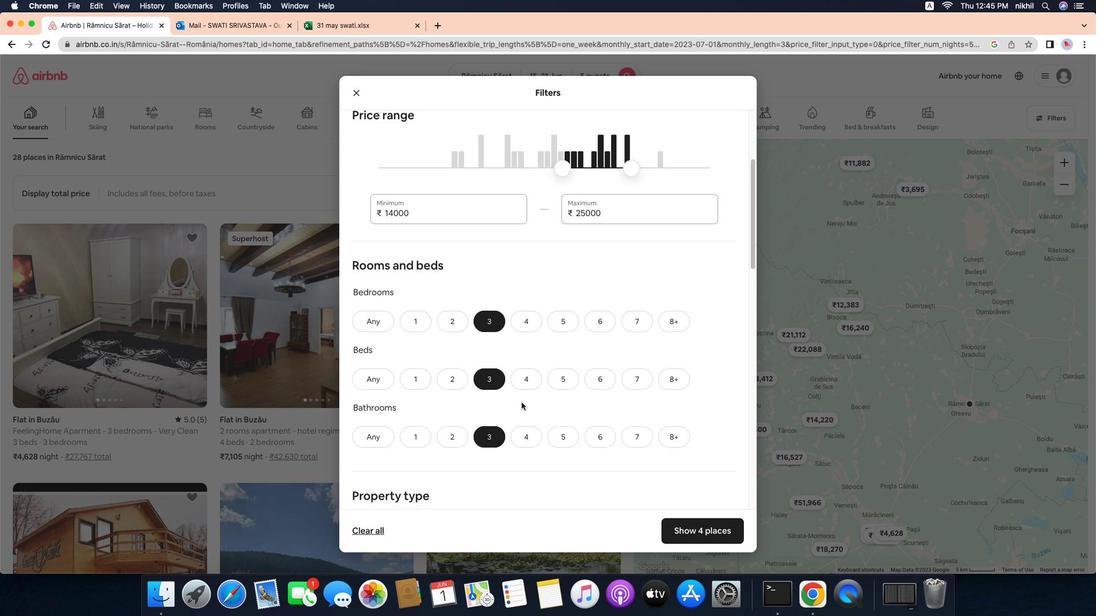 
Action: Mouse scrolled (520, 408) with delta (0, -3)
Screenshot: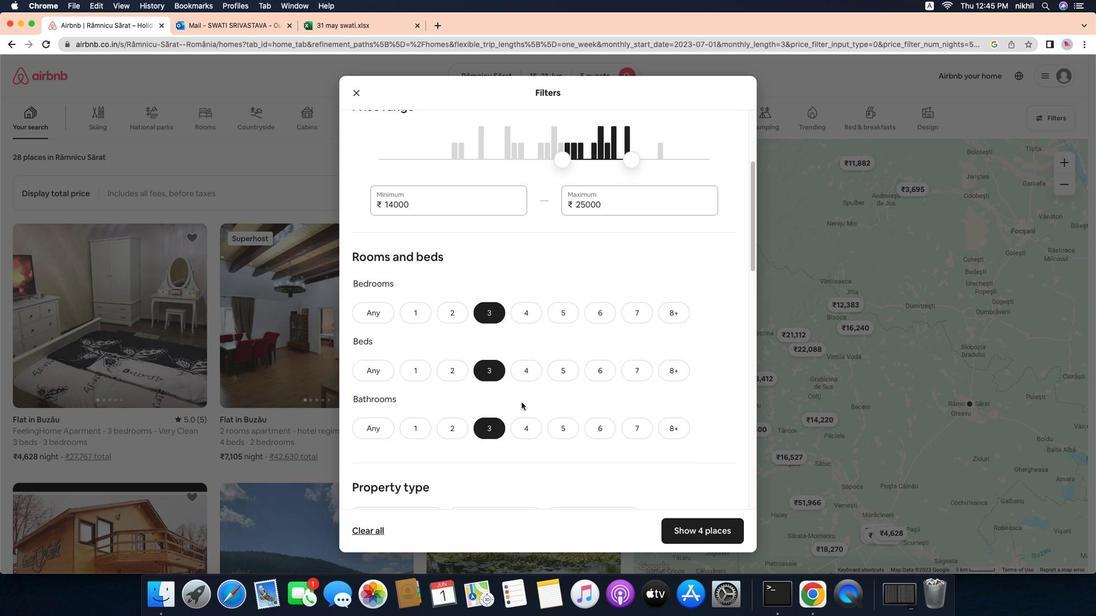 
Action: Mouse scrolled (520, 408) with delta (0, -4)
Screenshot: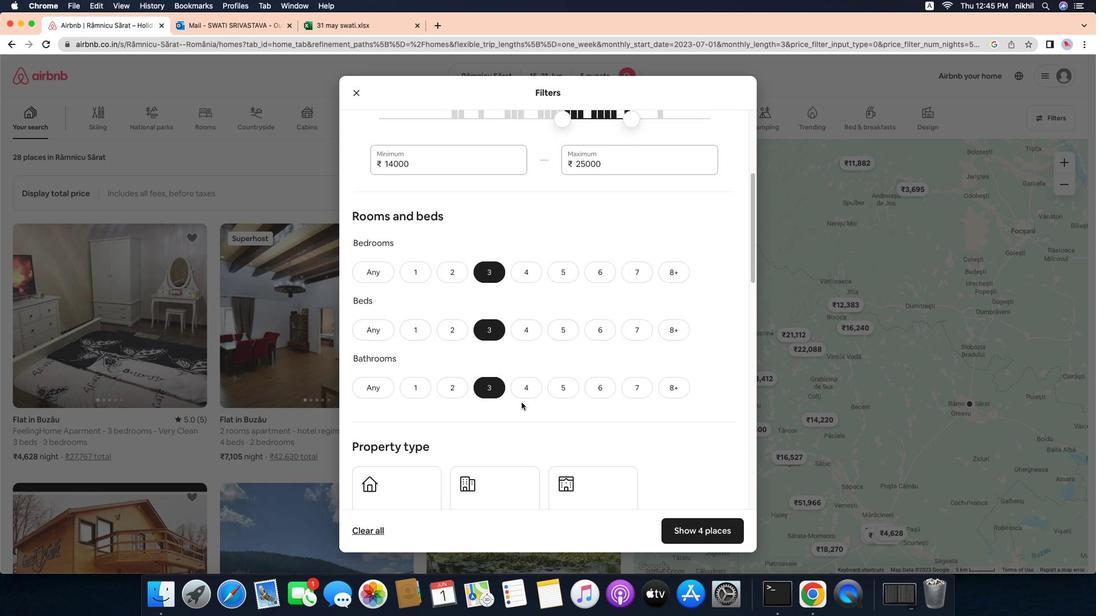 
Action: Mouse scrolled (520, 408) with delta (0, -3)
Screenshot: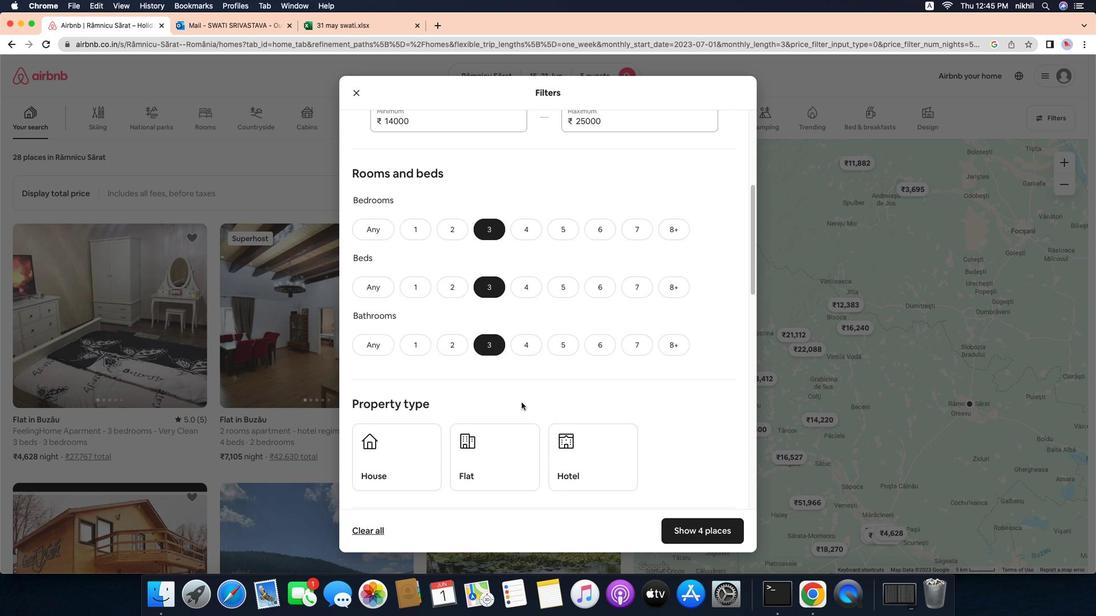 
Action: Mouse scrolled (520, 408) with delta (0, -3)
Screenshot: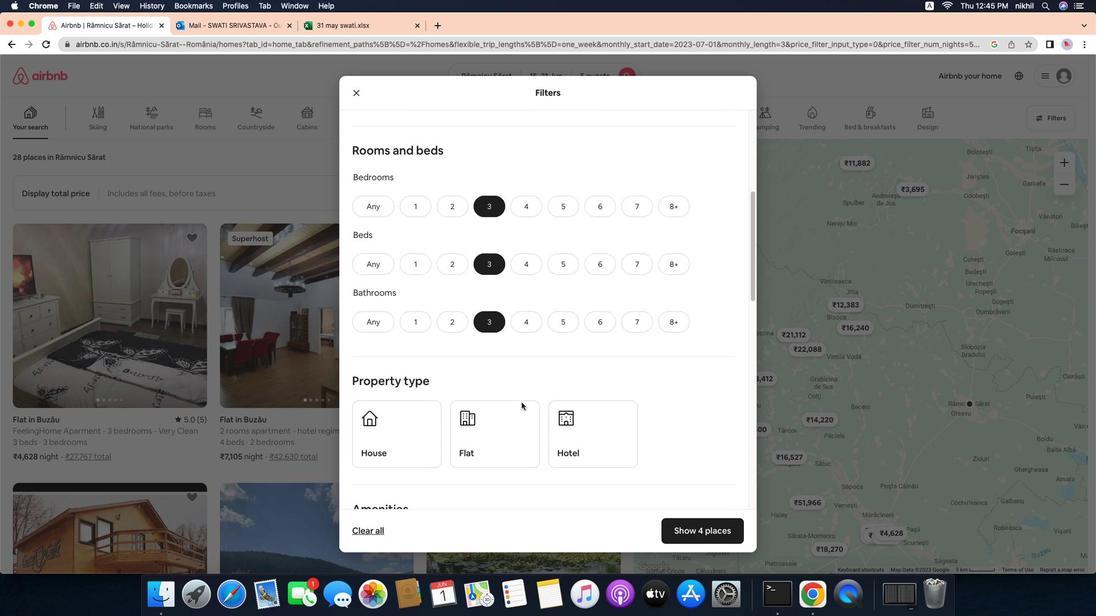 
Action: Mouse scrolled (520, 408) with delta (0, -5)
Screenshot: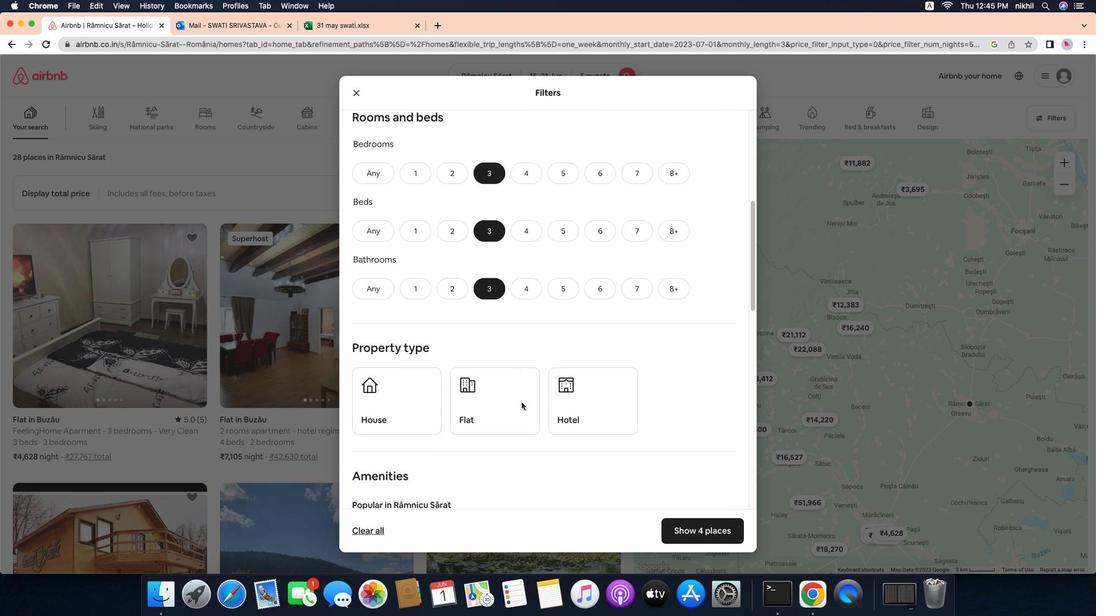 
Action: Mouse moved to (416, 355)
Screenshot: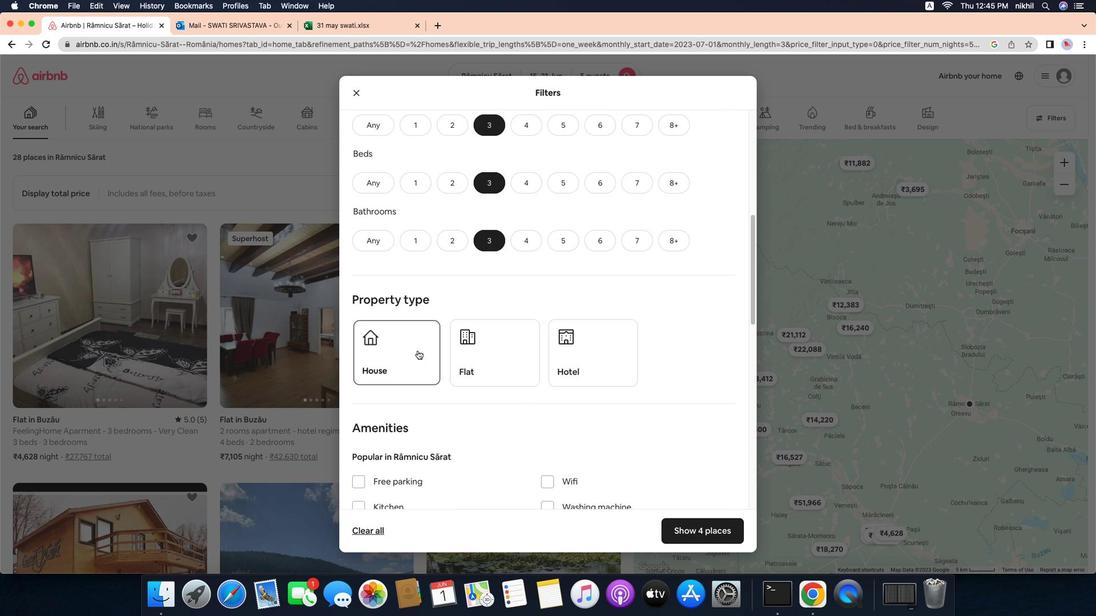 
Action: Mouse pressed left at (416, 355)
Screenshot: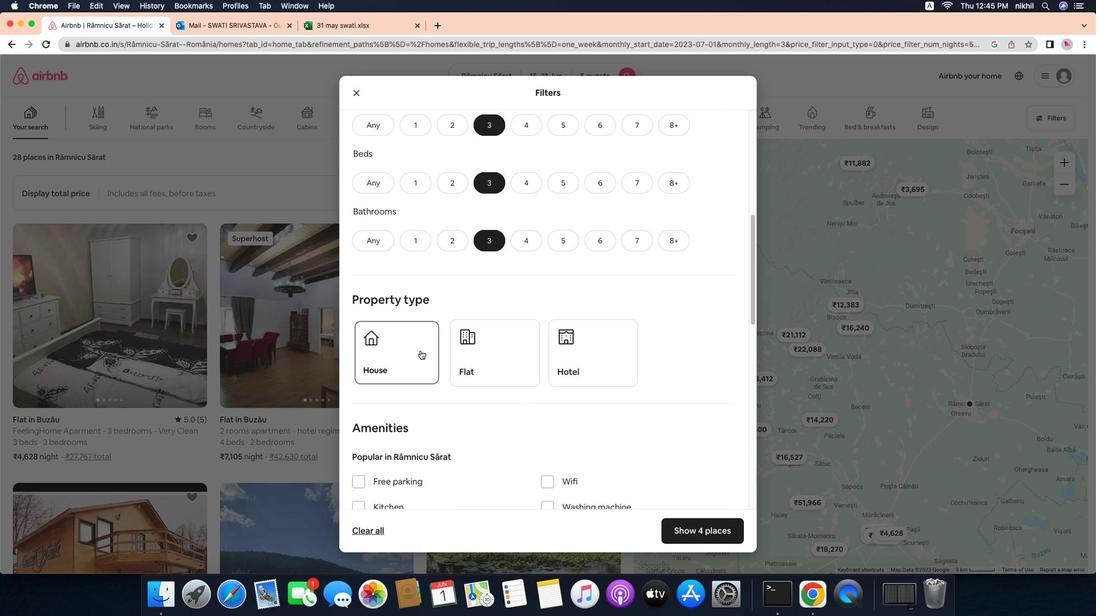 
Action: Mouse moved to (489, 357)
Screenshot: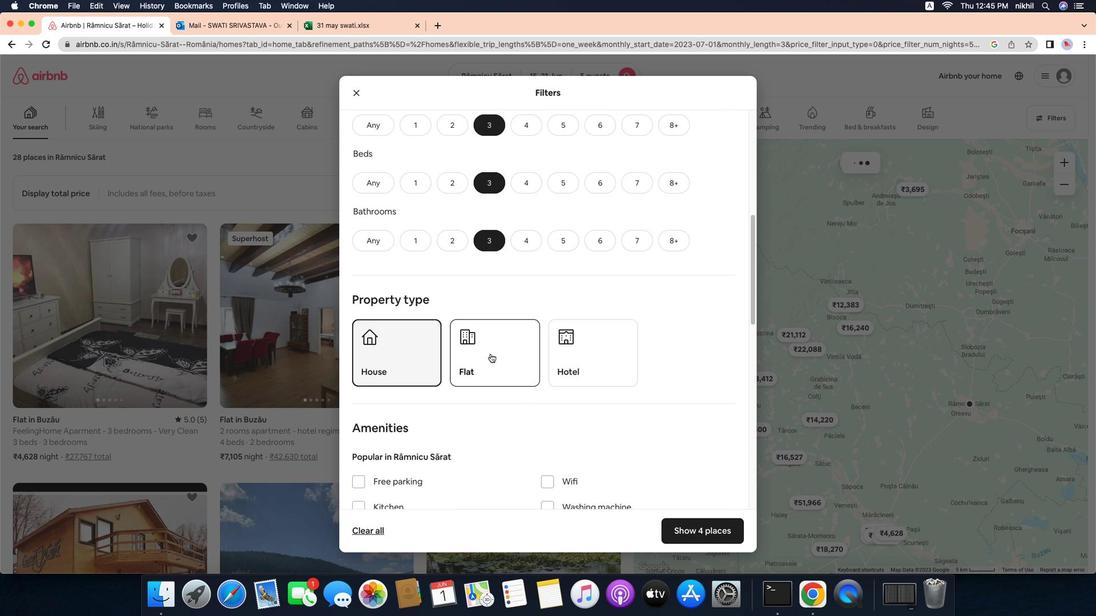 
Action: Mouse pressed left at (489, 357)
Screenshot: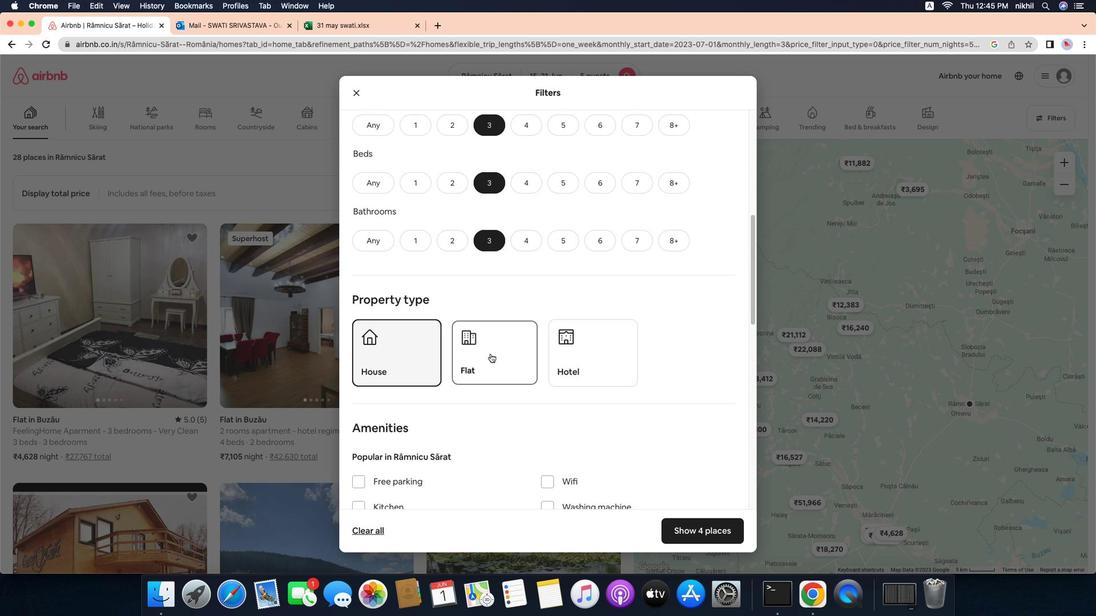 
Action: Mouse moved to (581, 384)
Screenshot: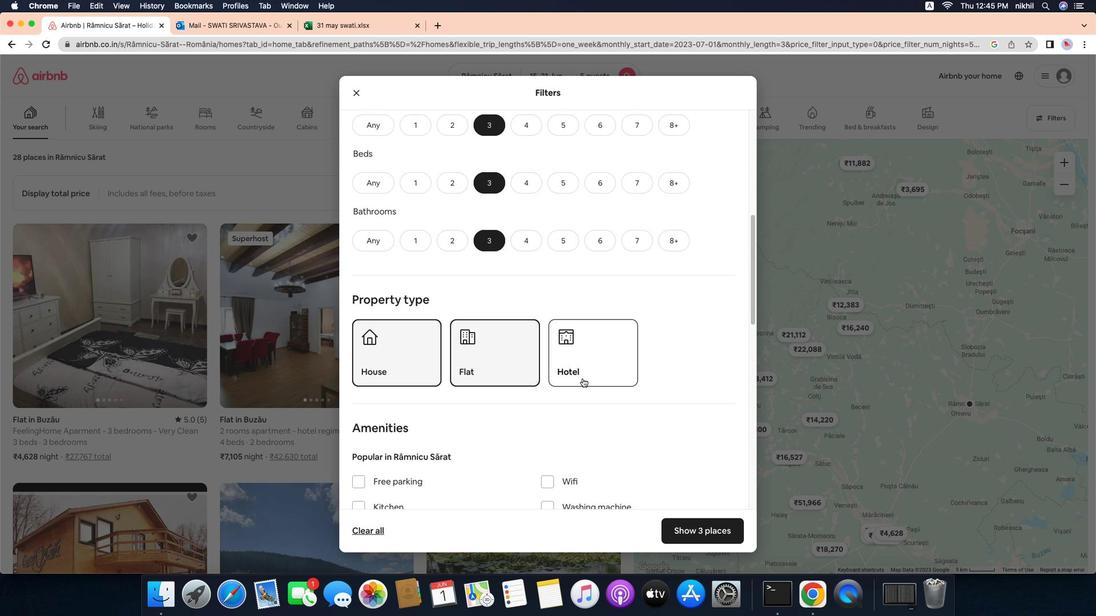 
Action: Mouse scrolled (581, 384) with delta (0, -3)
Screenshot: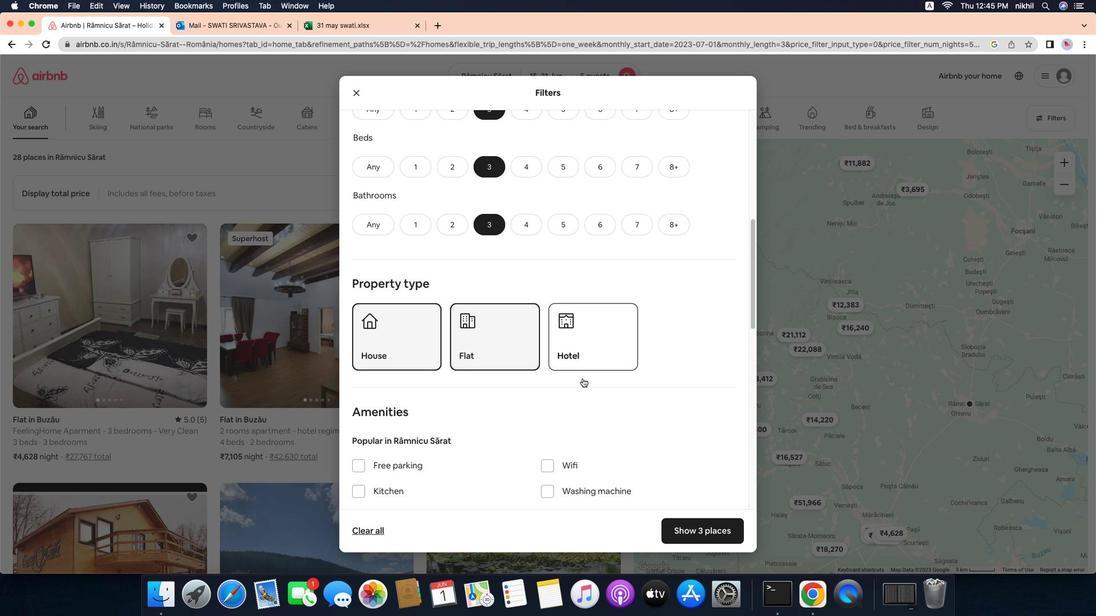 
Action: Mouse scrolled (581, 384) with delta (0, -3)
Screenshot: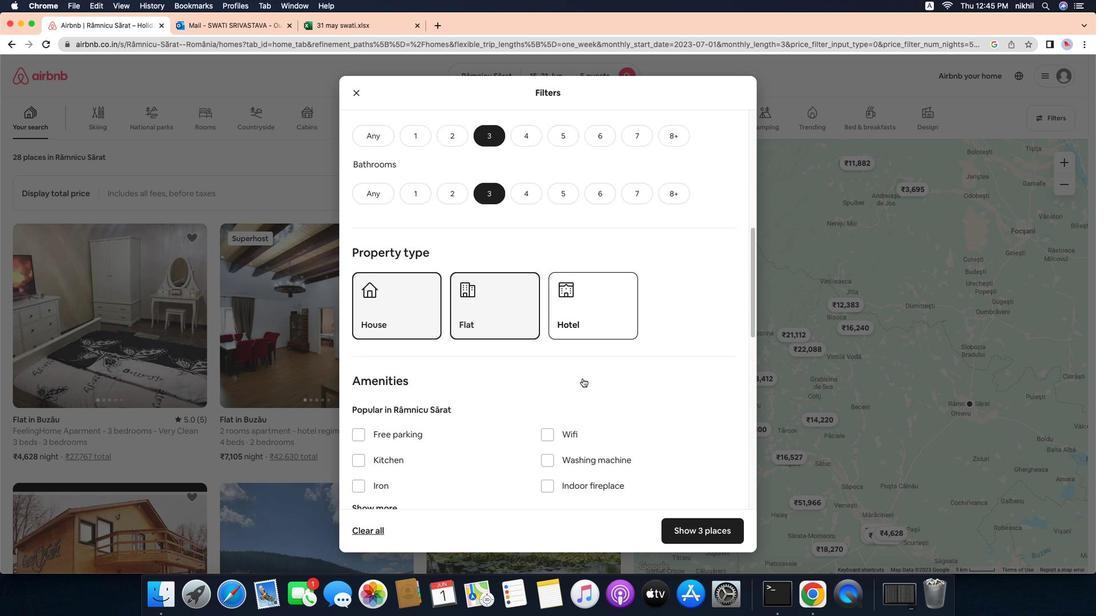 
Action: Mouse scrolled (581, 384) with delta (0, -5)
Screenshot: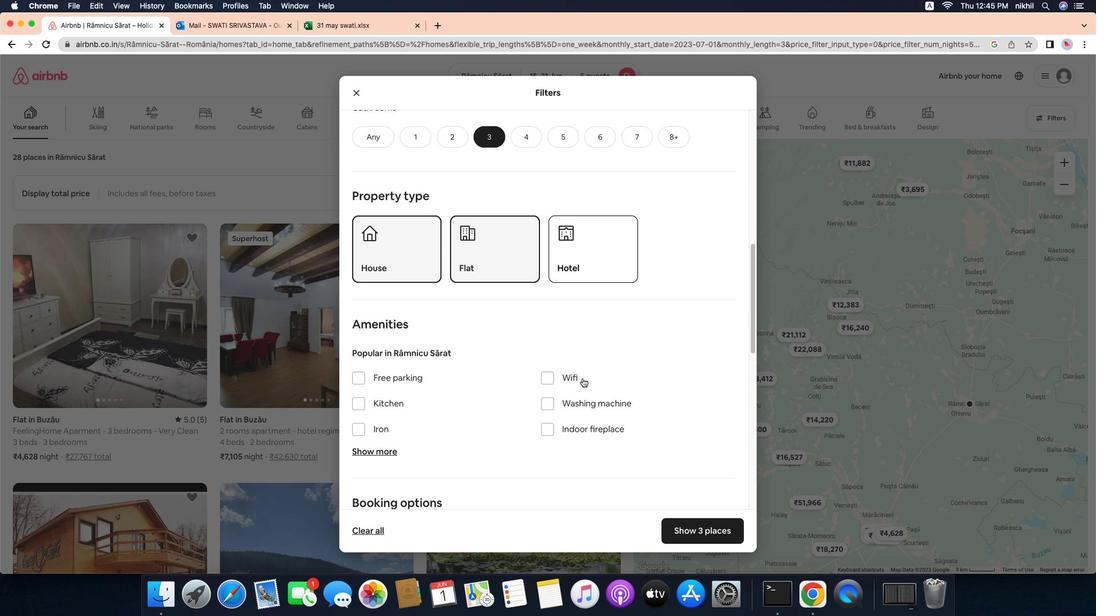 
Action: Mouse scrolled (581, 384) with delta (0, -5)
Screenshot: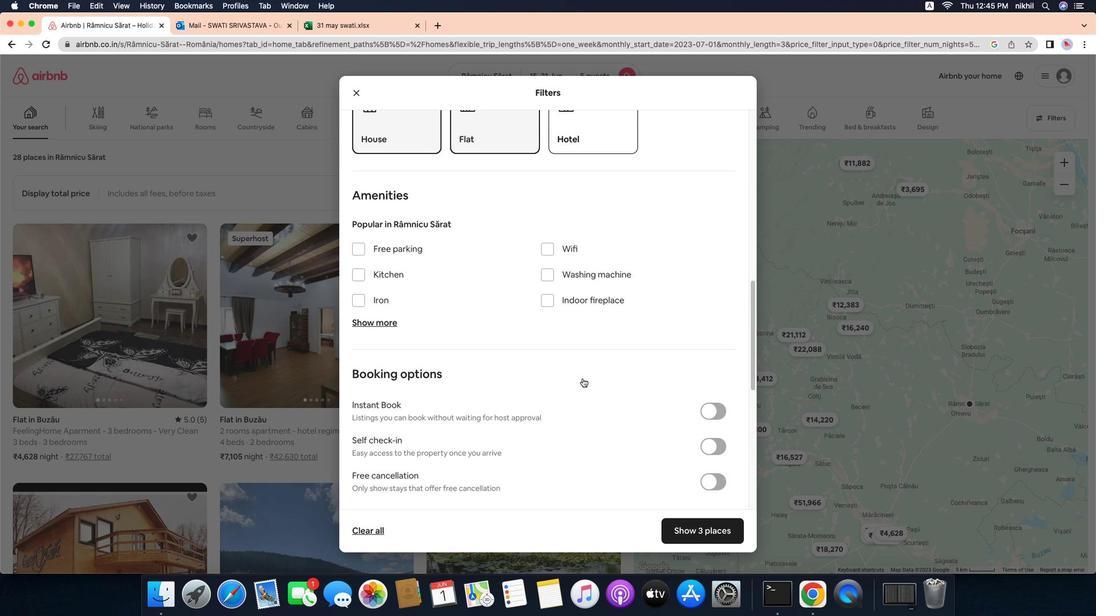 
Action: Mouse moved to (581, 384)
Screenshot: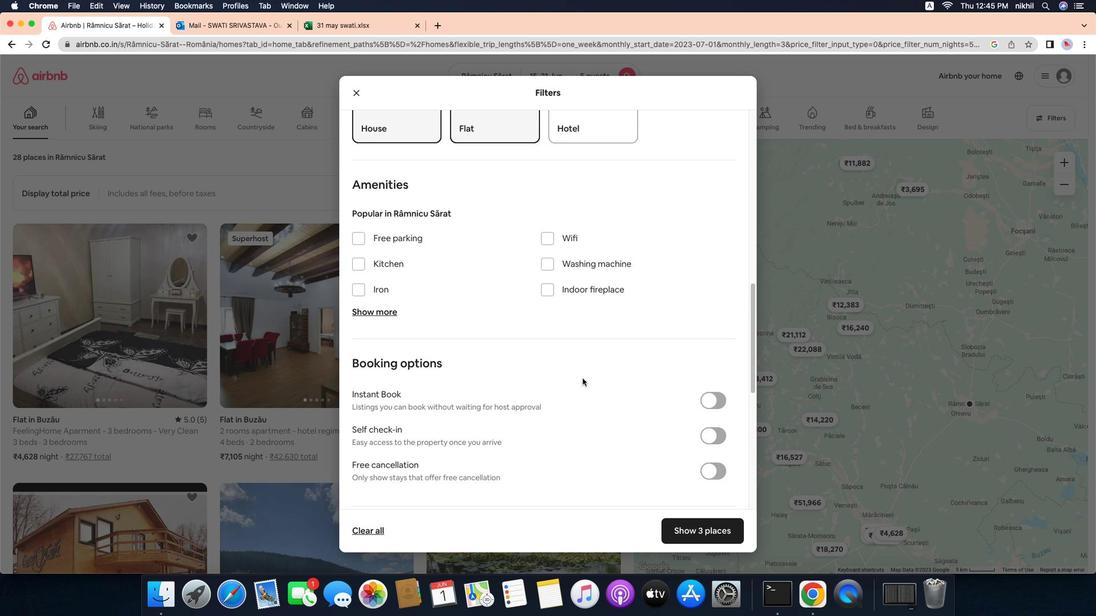 
Action: Mouse scrolled (581, 384) with delta (0, -3)
Screenshot: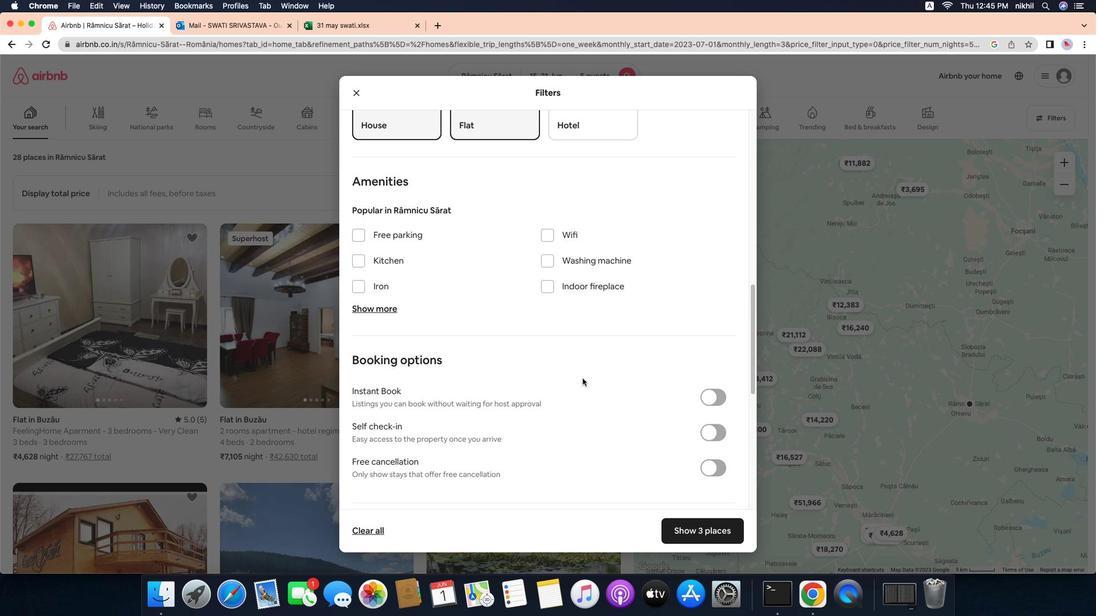 
Action: Mouse scrolled (581, 384) with delta (0, -3)
Screenshot: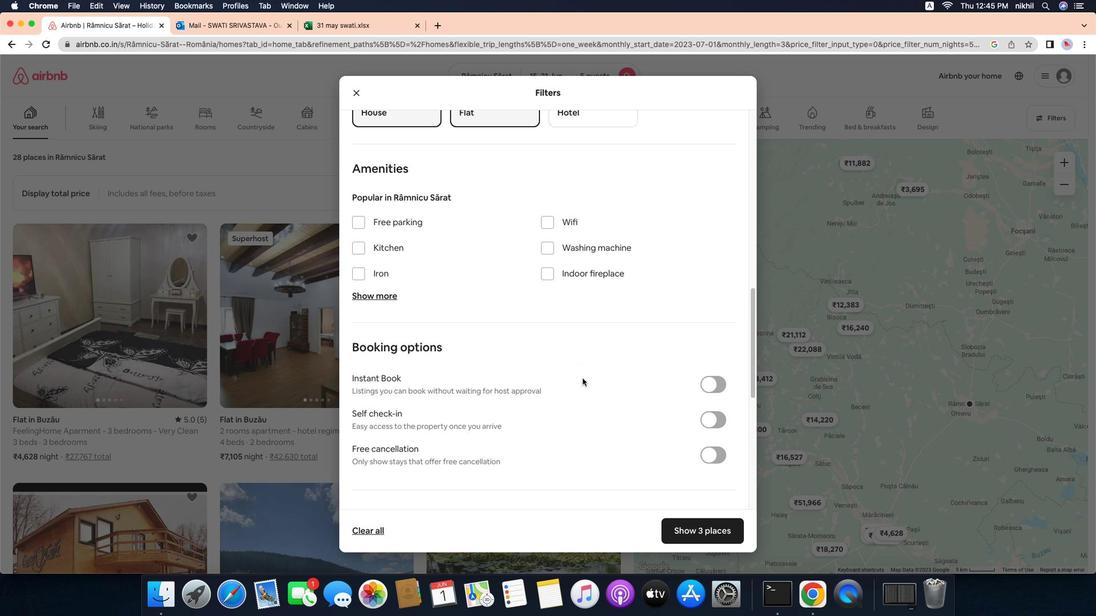 
Action: Mouse scrolled (581, 384) with delta (0, -4)
Screenshot: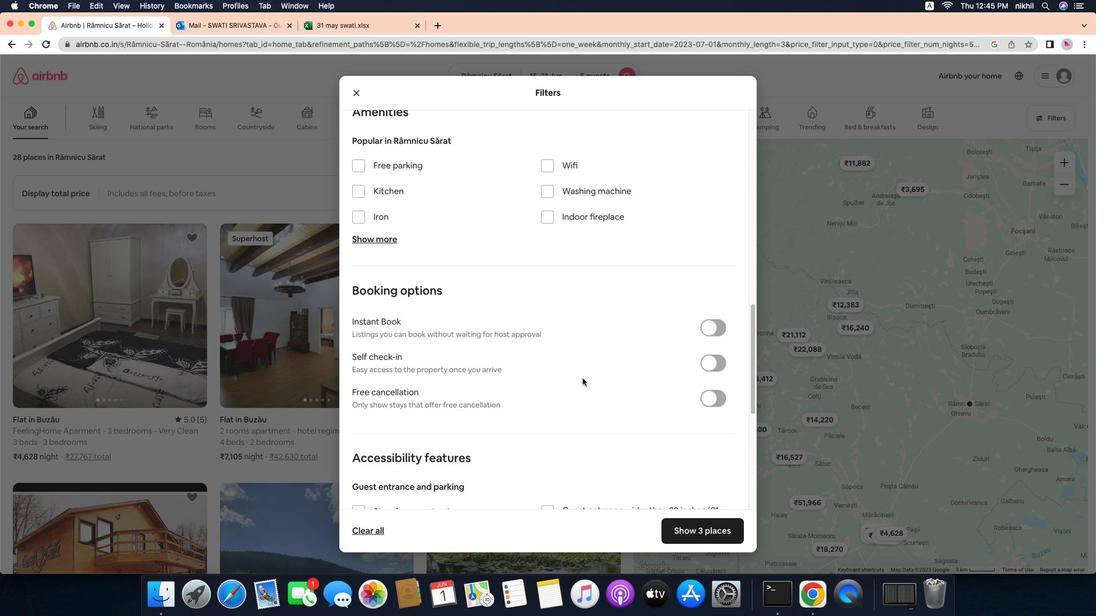 
Action: Mouse moved to (704, 332)
Screenshot: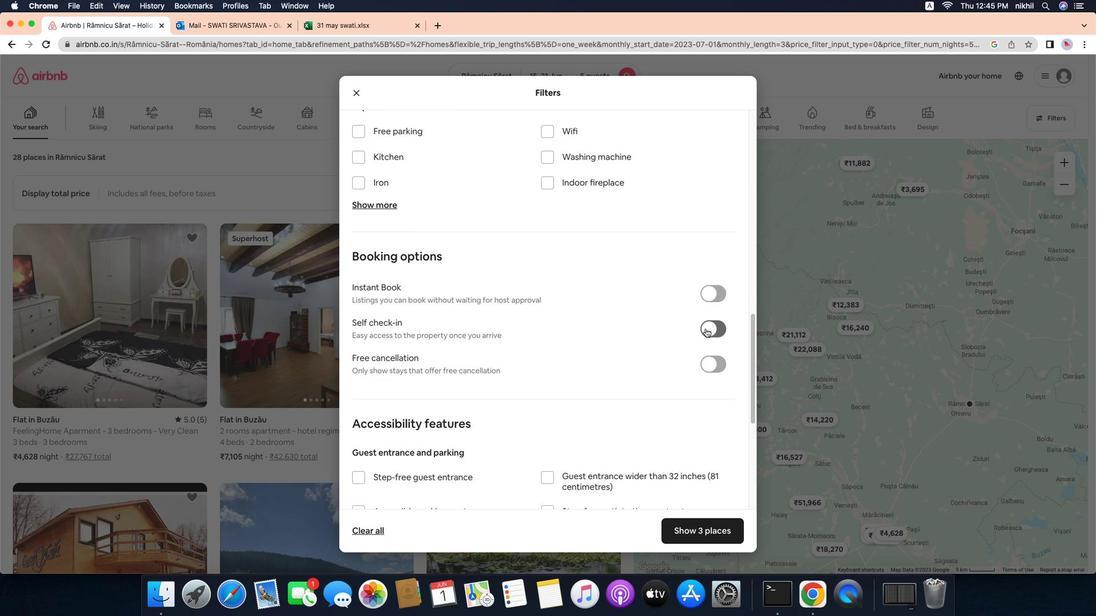 
Action: Mouse pressed left at (704, 332)
Screenshot: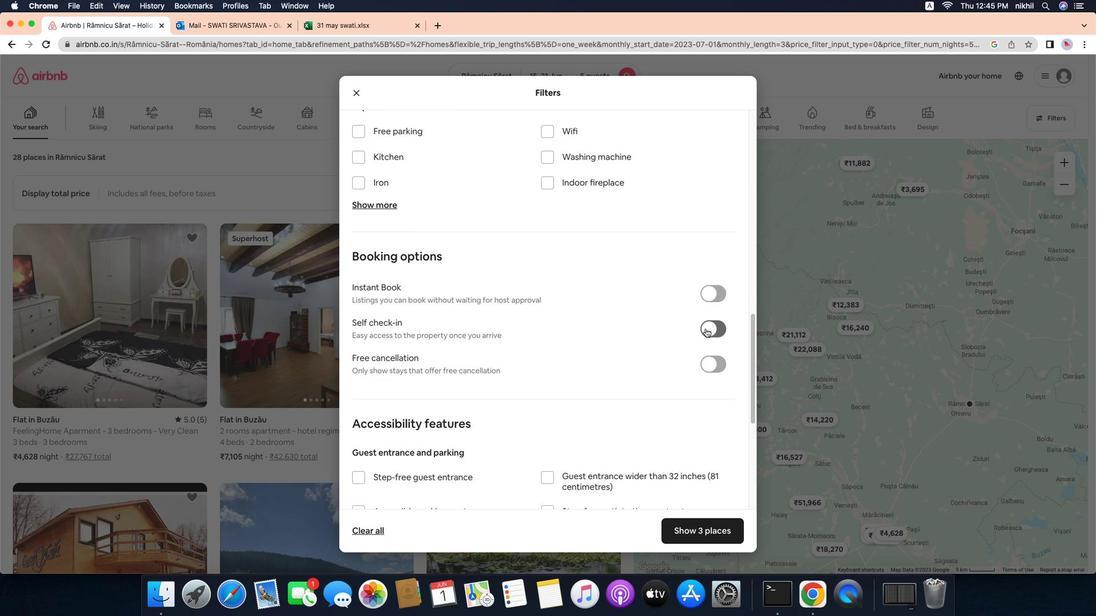
Action: Mouse moved to (549, 407)
Screenshot: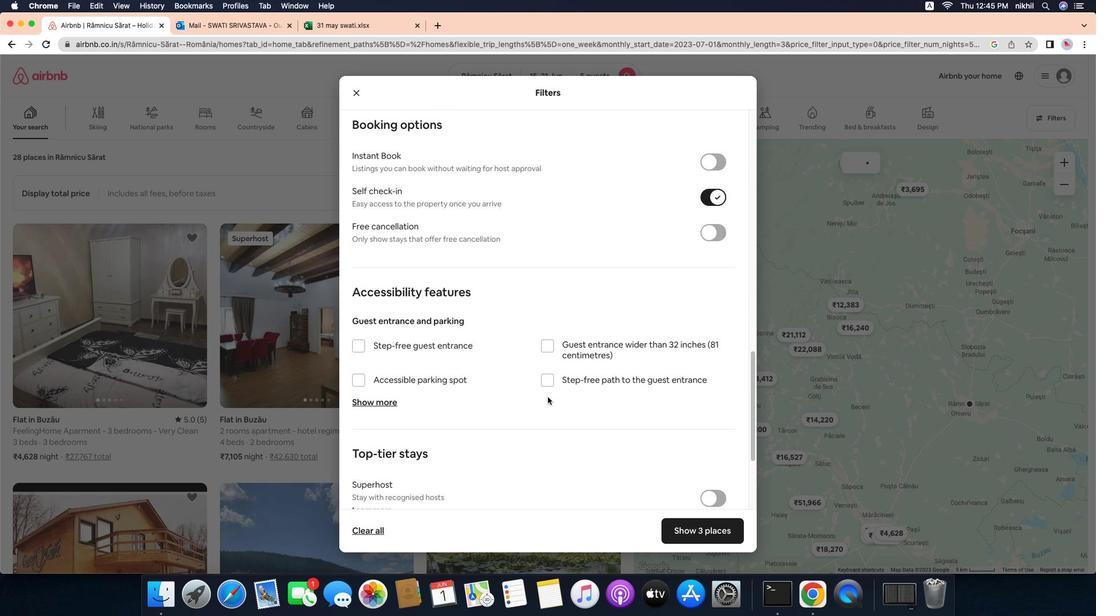 
Action: Mouse scrolled (549, 407) with delta (0, -3)
Screenshot: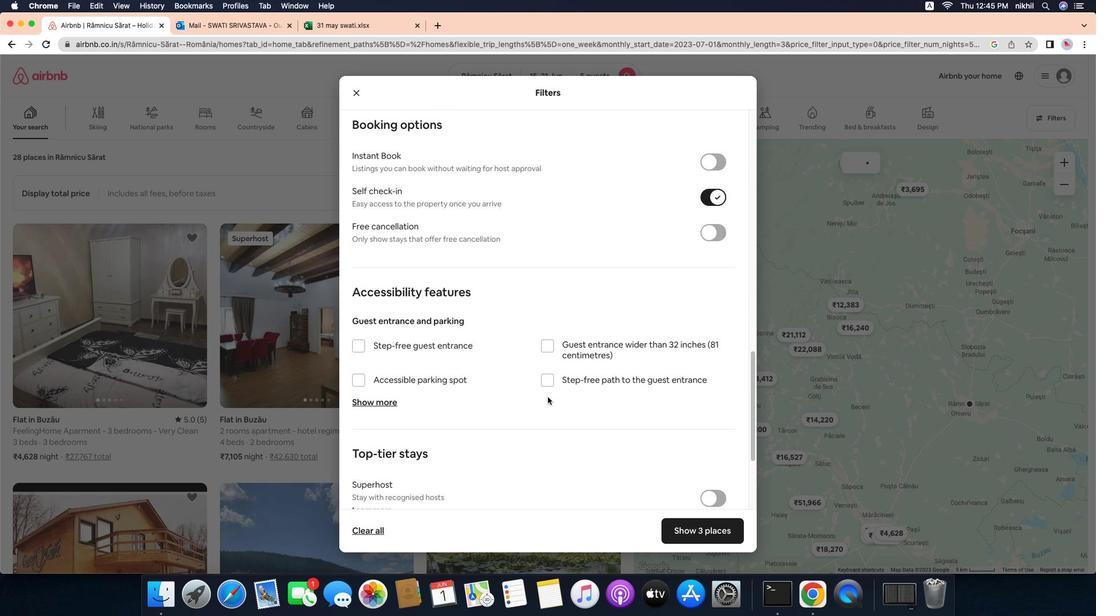
Action: Mouse moved to (548, 406)
Screenshot: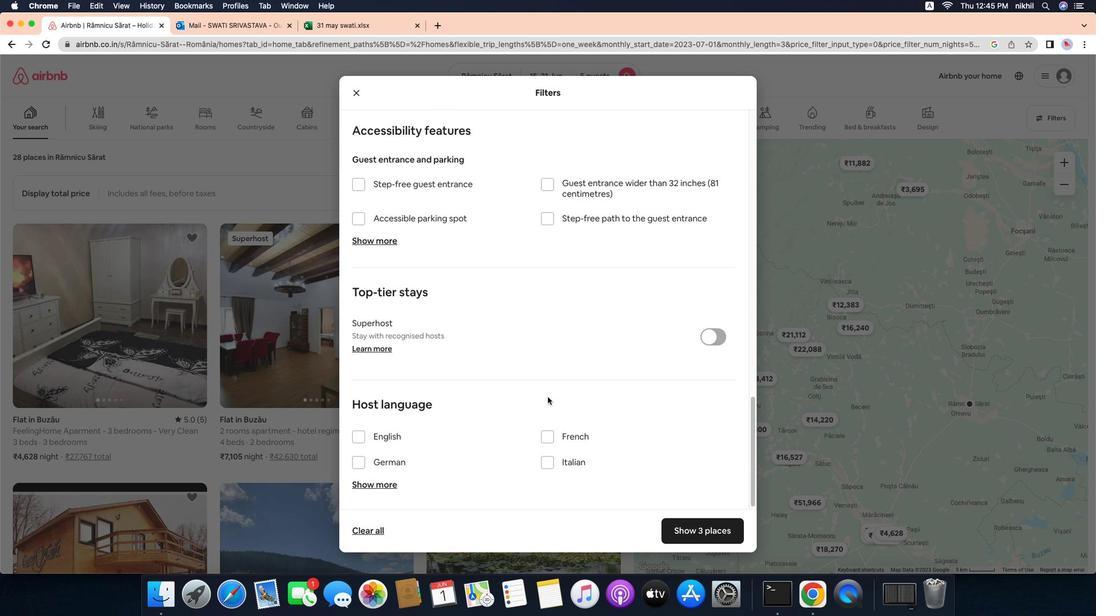 
Action: Mouse scrolled (548, 406) with delta (0, -3)
Screenshot: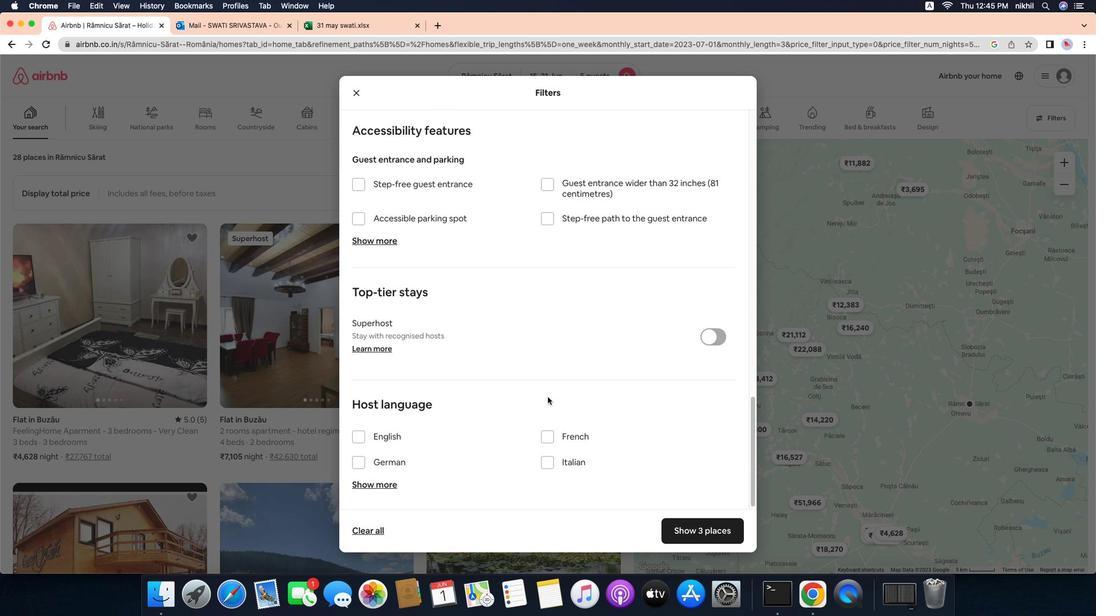 
Action: Mouse moved to (548, 404)
Screenshot: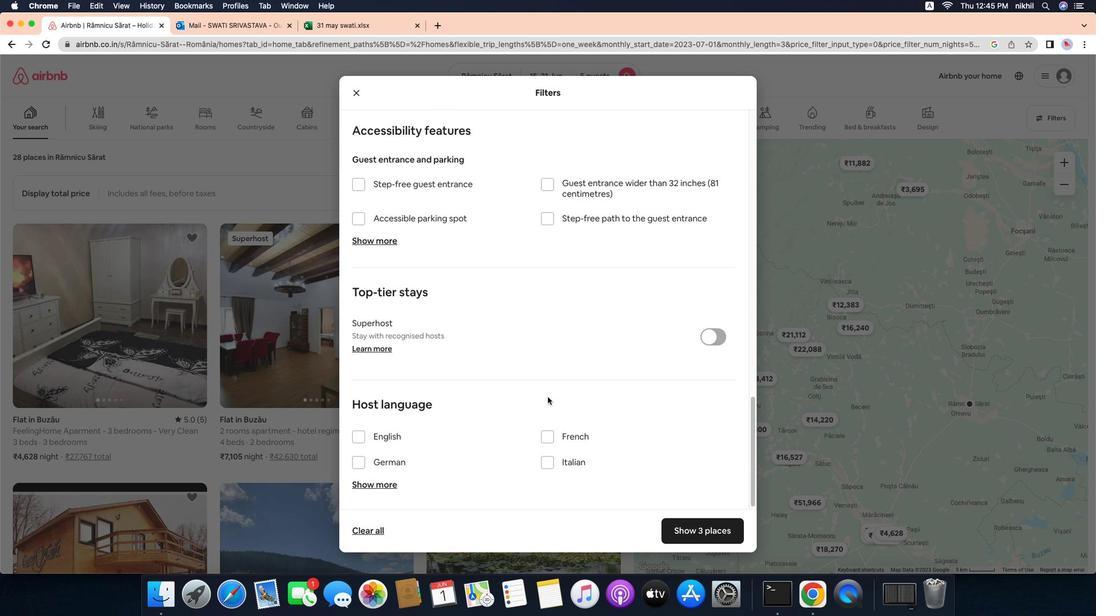 
Action: Mouse scrolled (548, 404) with delta (0, -5)
Screenshot: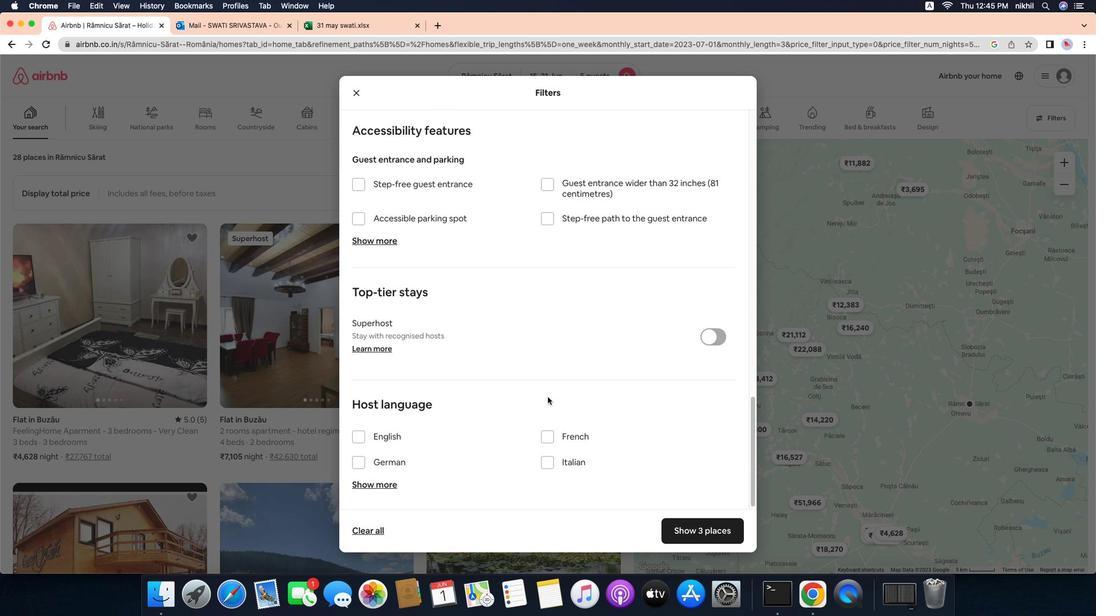 
Action: Mouse moved to (546, 403)
Screenshot: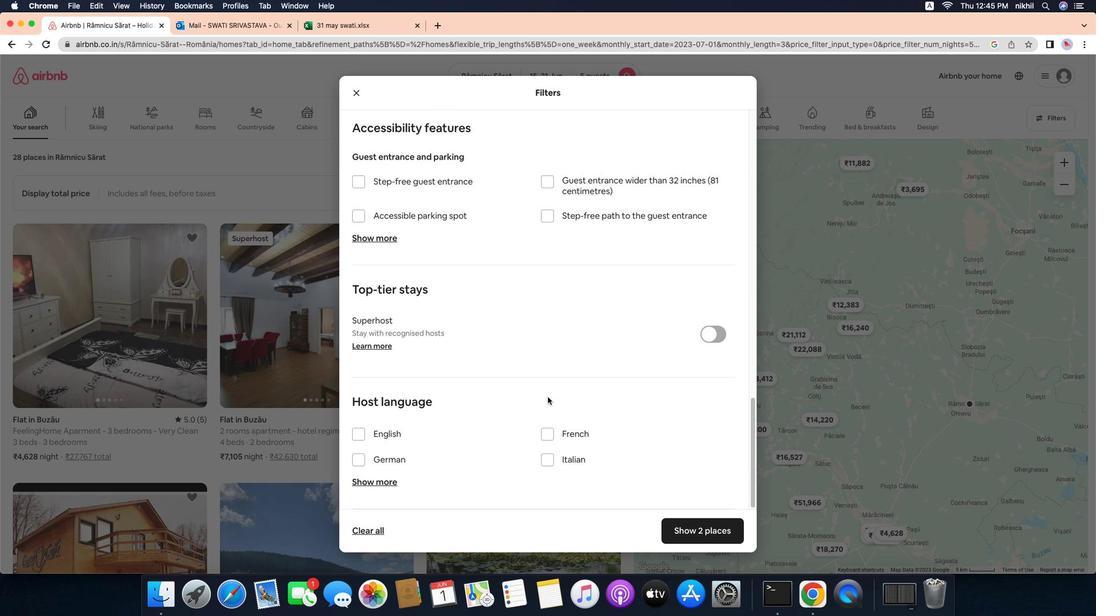 
Action: Mouse scrolled (546, 403) with delta (0, -6)
Screenshot: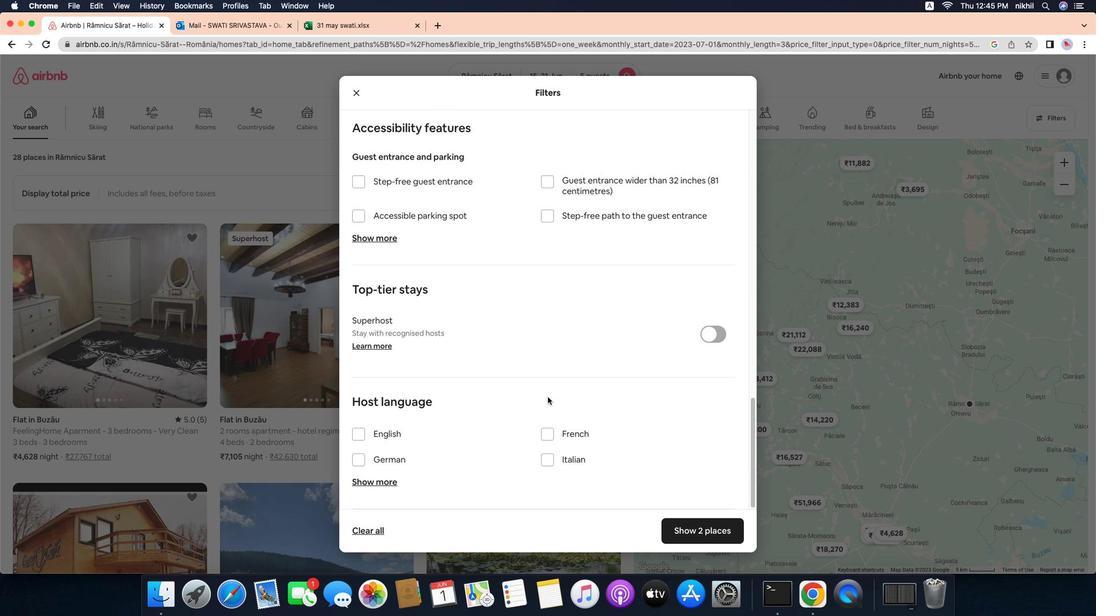 
Action: Mouse moved to (546, 402)
Screenshot: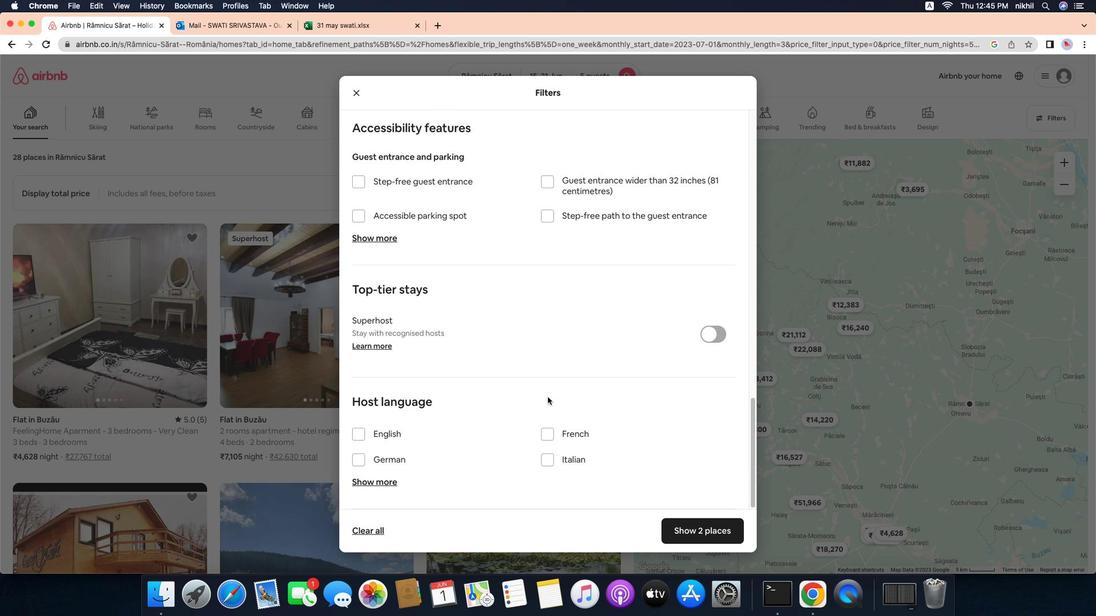 
Action: Mouse scrolled (546, 402) with delta (0, -3)
Screenshot: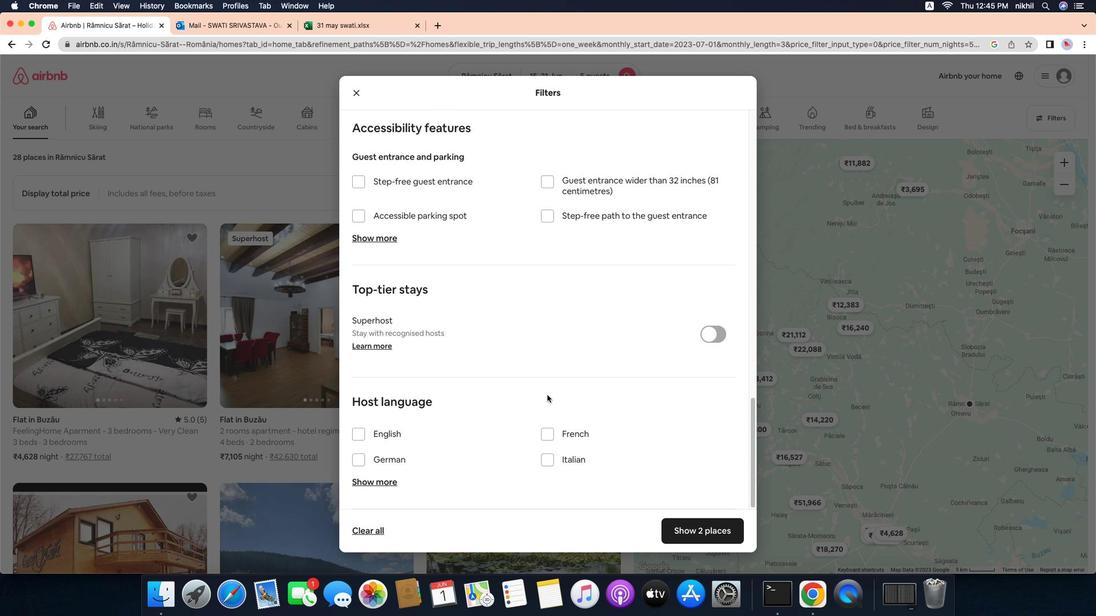 
Action: Mouse scrolled (546, 402) with delta (0, -3)
Screenshot: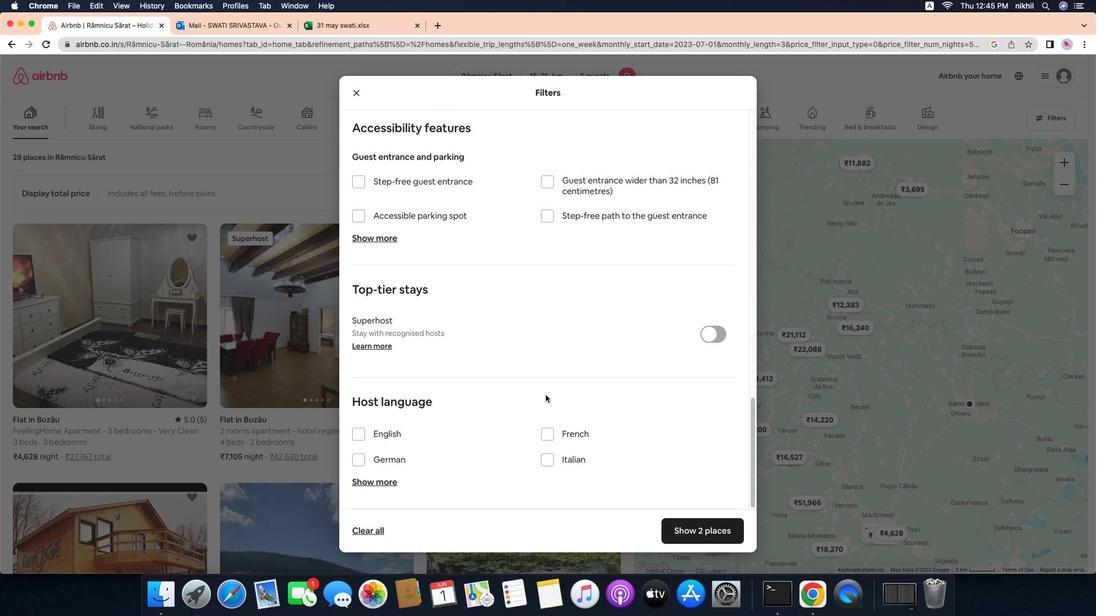 
Action: Mouse moved to (546, 402)
Screenshot: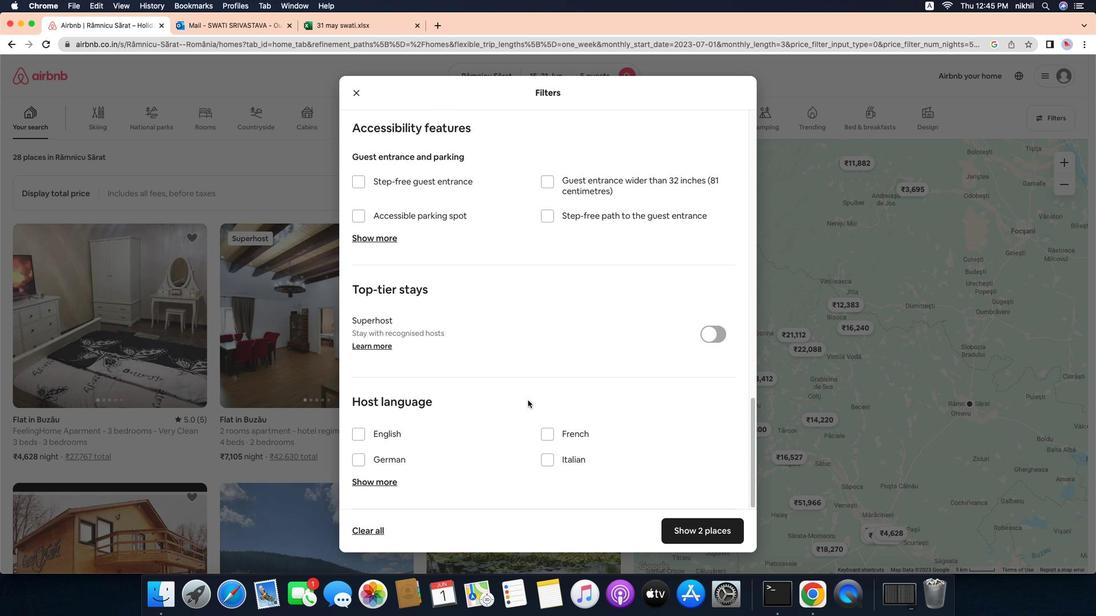 
Action: Mouse scrolled (546, 402) with delta (0, -5)
Screenshot: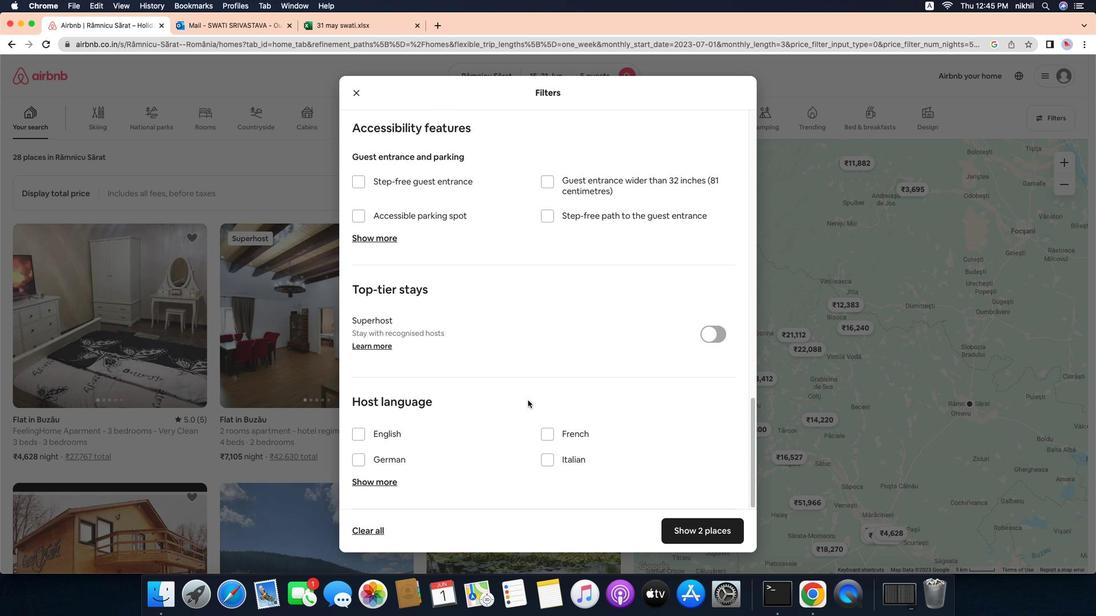 
Action: Mouse moved to (359, 439)
Screenshot: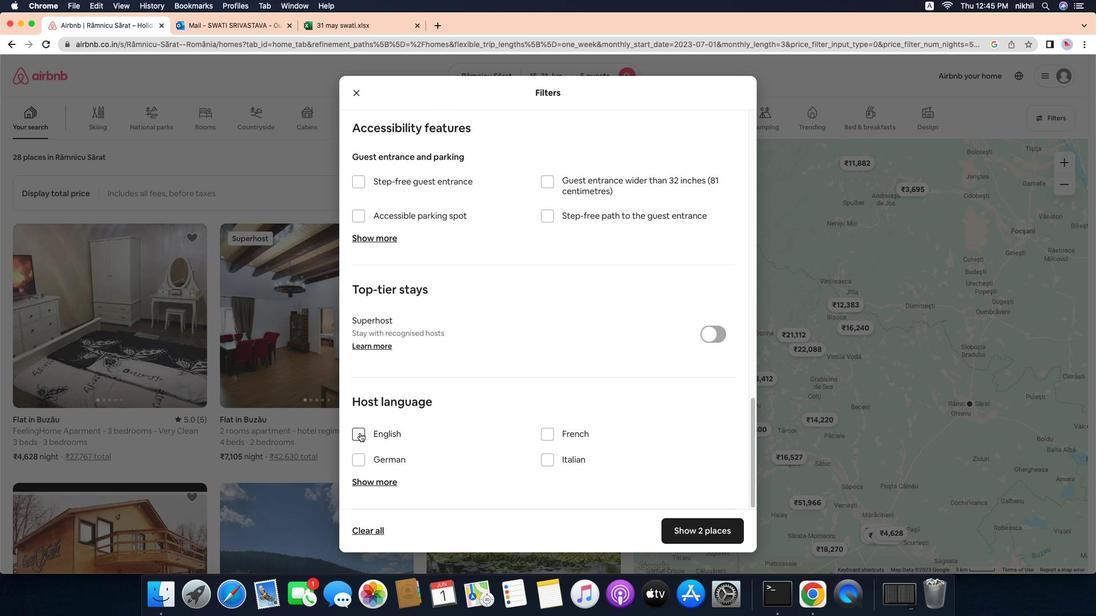 
Action: Mouse pressed left at (359, 439)
Screenshot: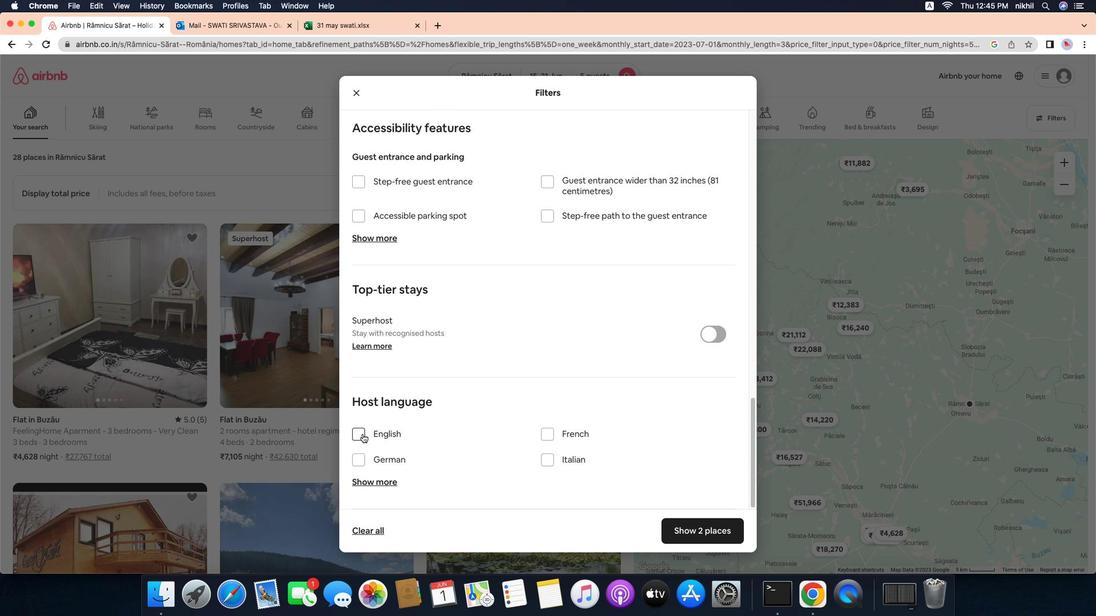 
Action: Mouse moved to (688, 538)
Screenshot: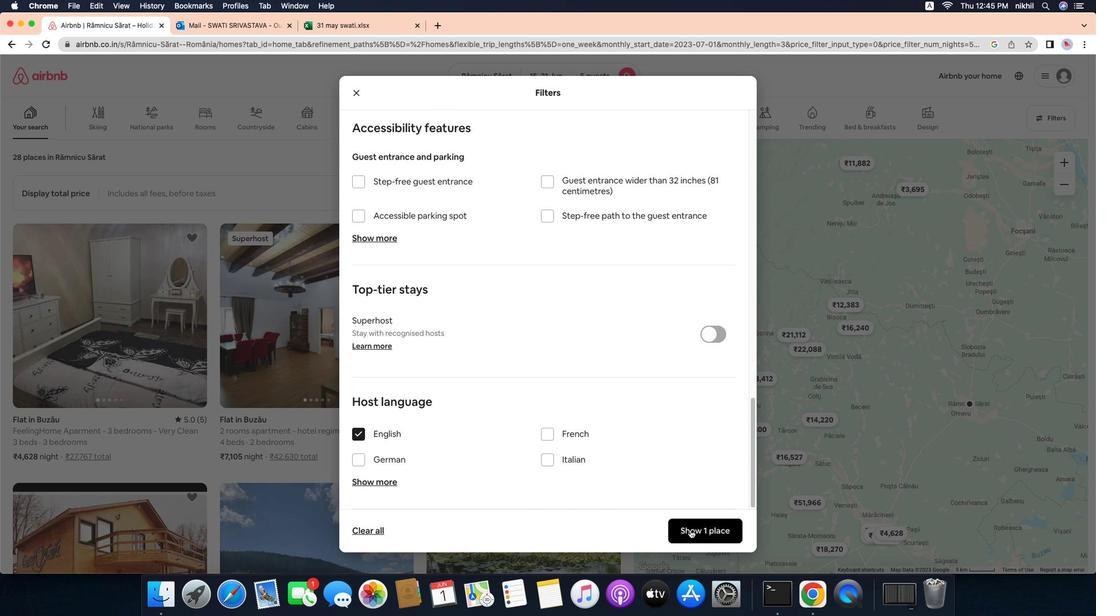 
Action: Mouse pressed left at (688, 538)
Screenshot: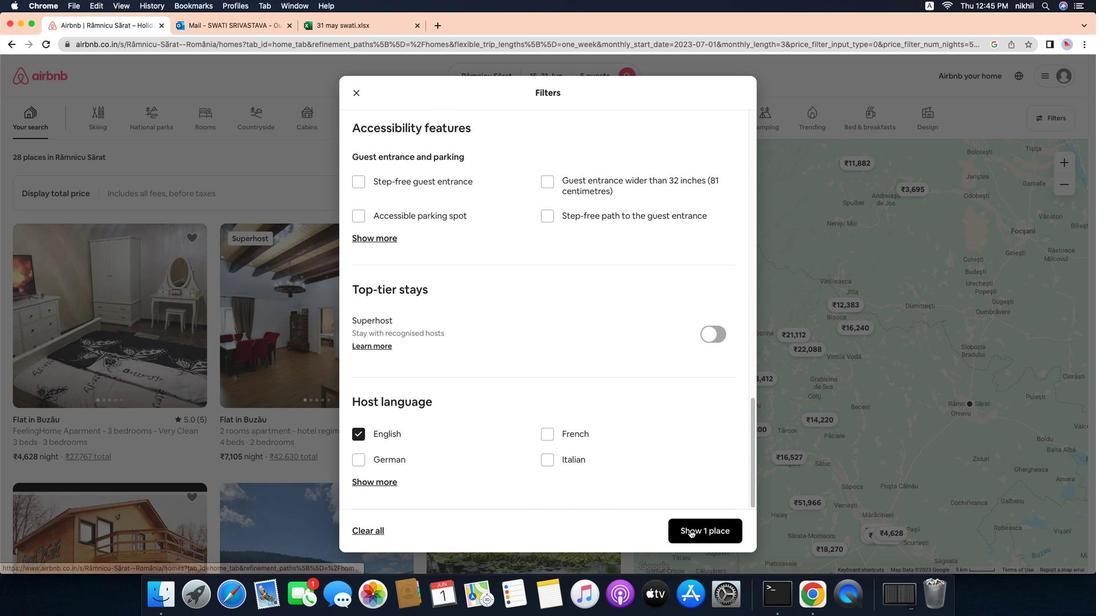 
Action: Mouse moved to (454, 160)
Screenshot: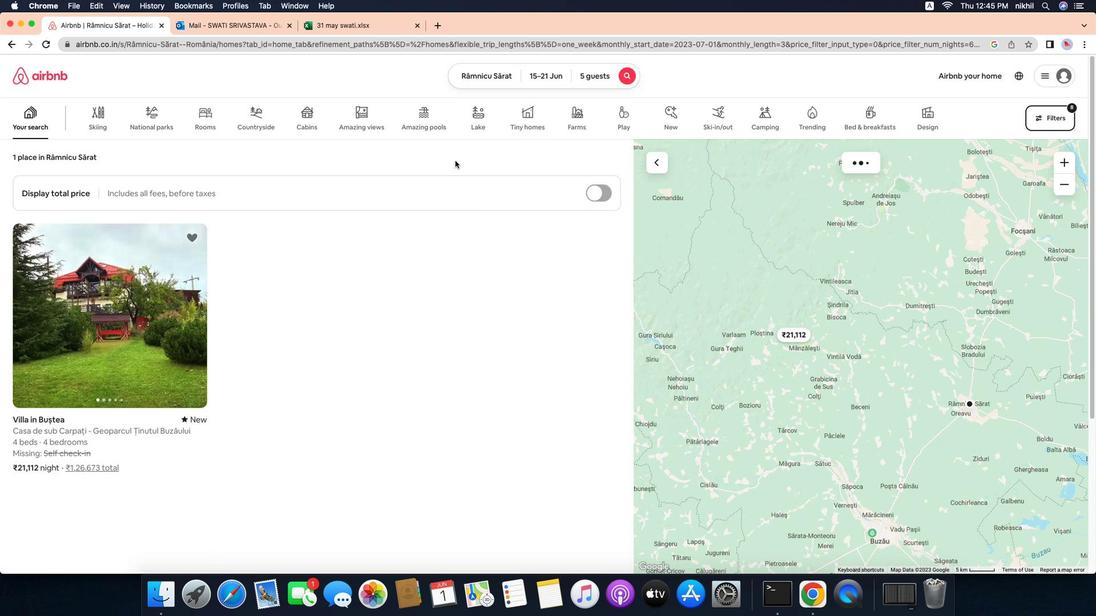 
